 Task: Search one way flight ticket for 4 adults, 1 infant in seat and 1 infant on lap in premium economy from Little Rock: Bill And Hillary Clinton National Airport (adams Field) (was Little Rock National) to Jacksonville: Albert J. Ellis Airport on 5-3-2023. Choice of flights is Frontier. Number of bags: 2 carry on bags and 1 checked bag. Price is upto 20000. Outbound departure time preference is 16:15.
Action: Mouse moved to (348, 294)
Screenshot: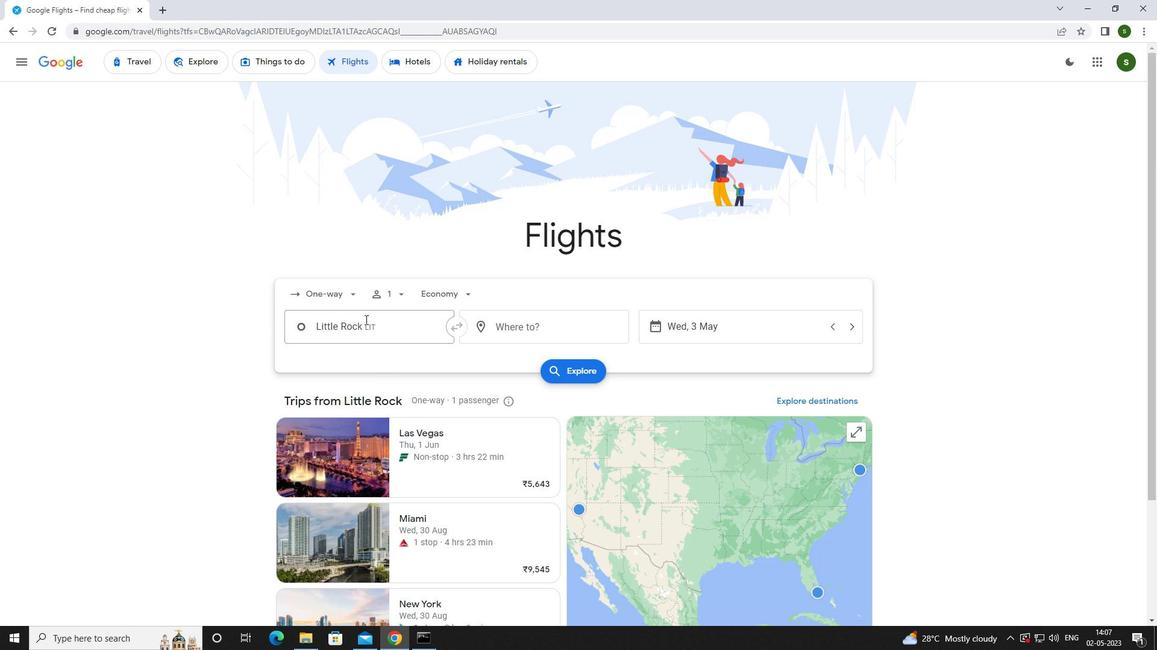 
Action: Mouse pressed left at (348, 294)
Screenshot: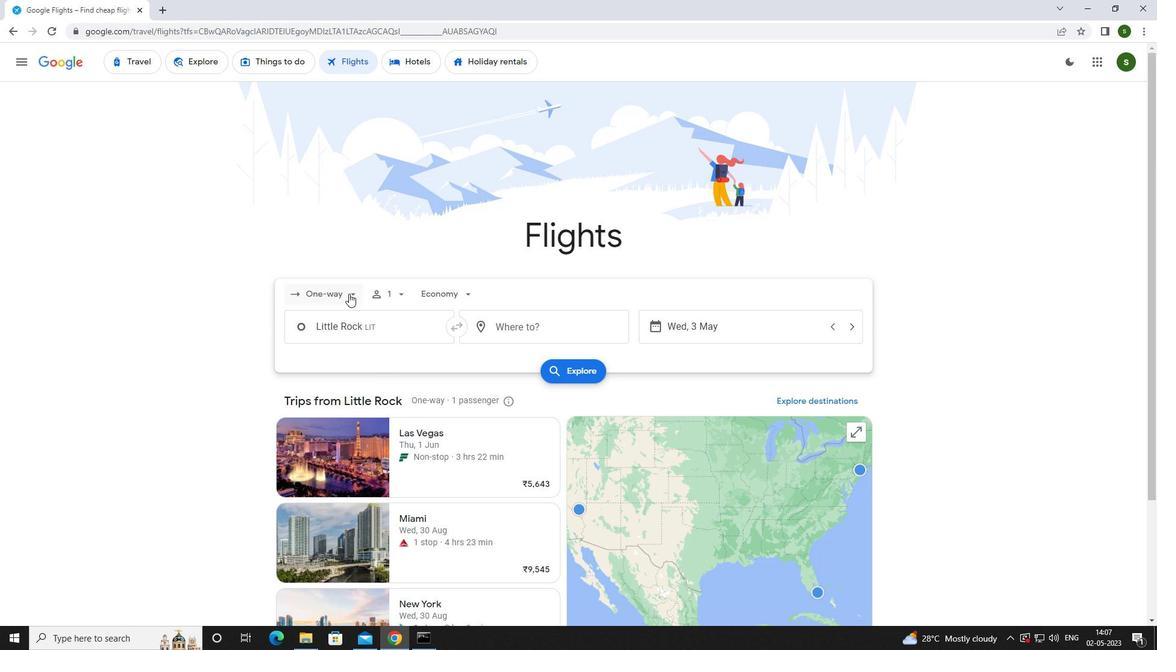 
Action: Mouse moved to (352, 351)
Screenshot: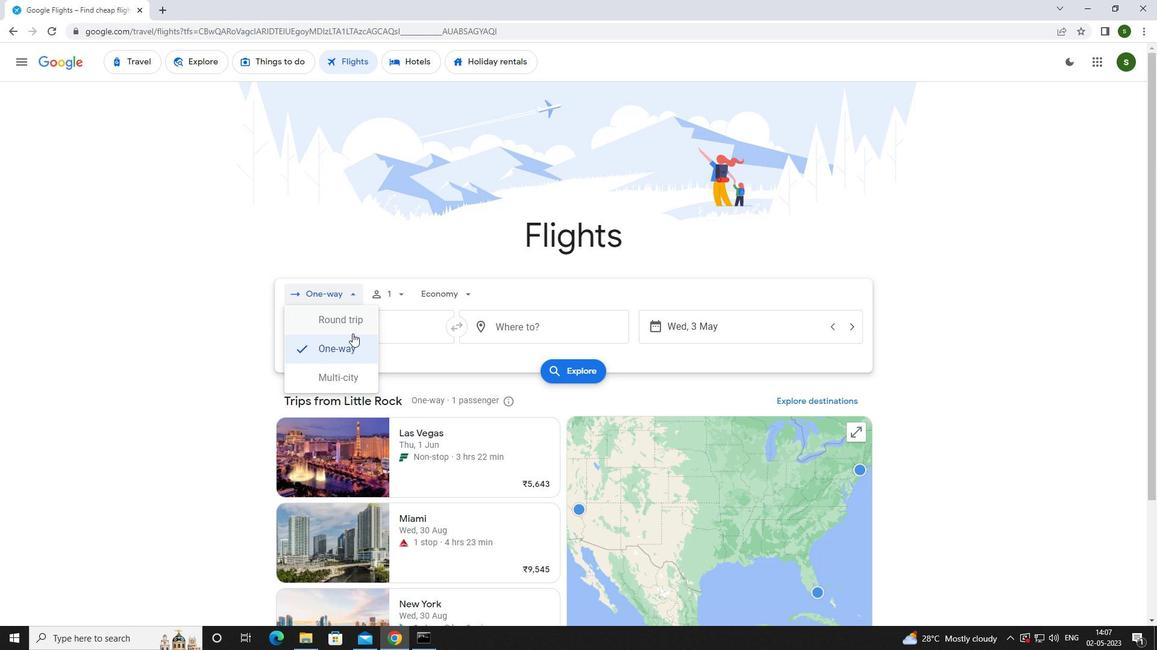 
Action: Mouse pressed left at (352, 351)
Screenshot: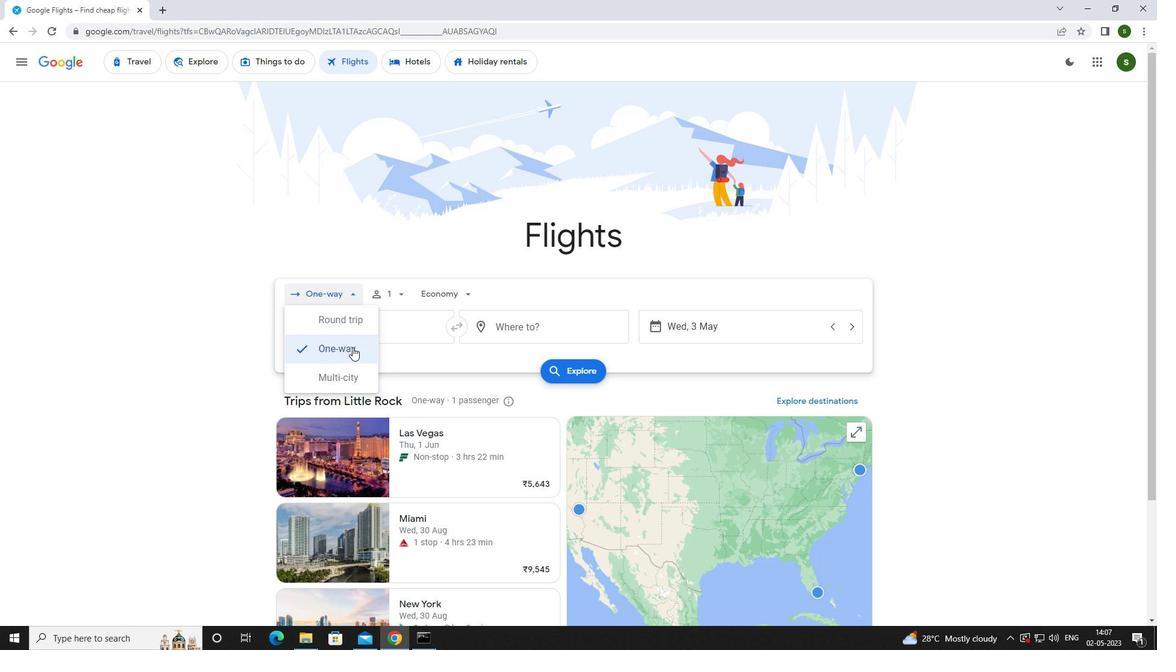 
Action: Mouse moved to (400, 293)
Screenshot: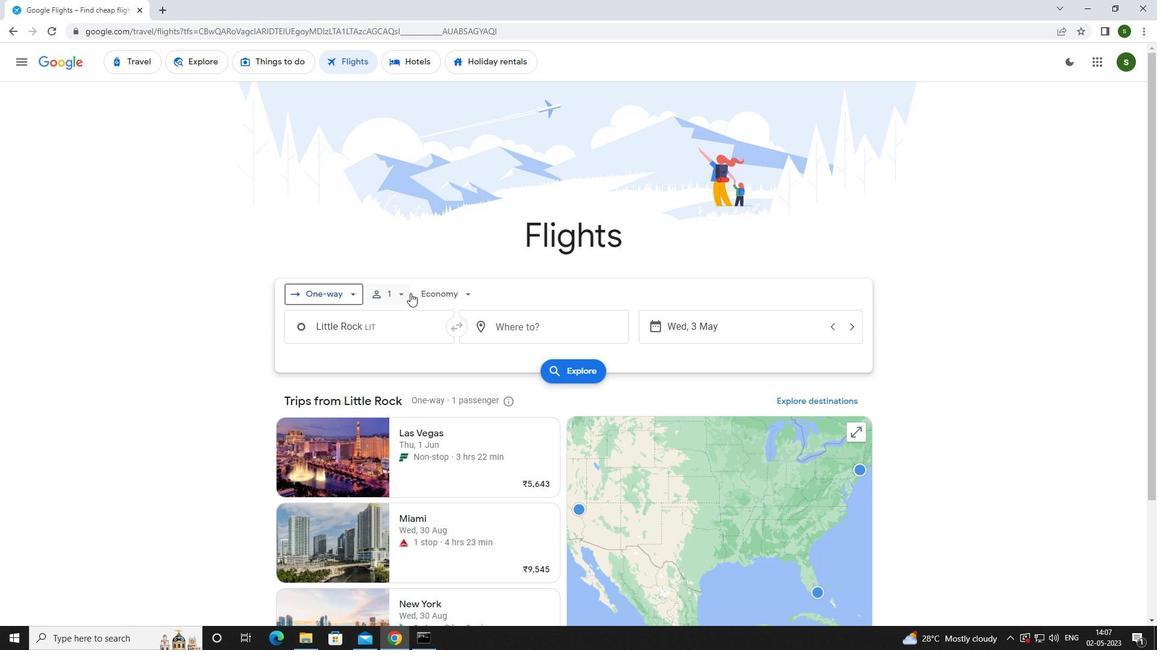 
Action: Mouse pressed left at (400, 293)
Screenshot: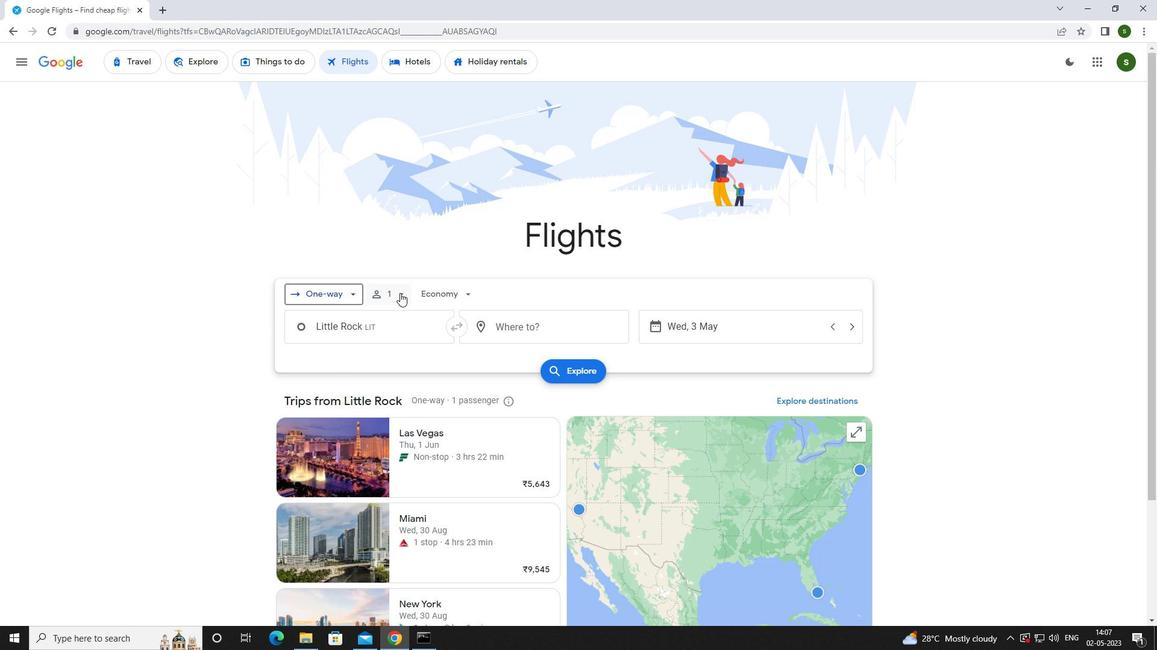 
Action: Mouse moved to (493, 327)
Screenshot: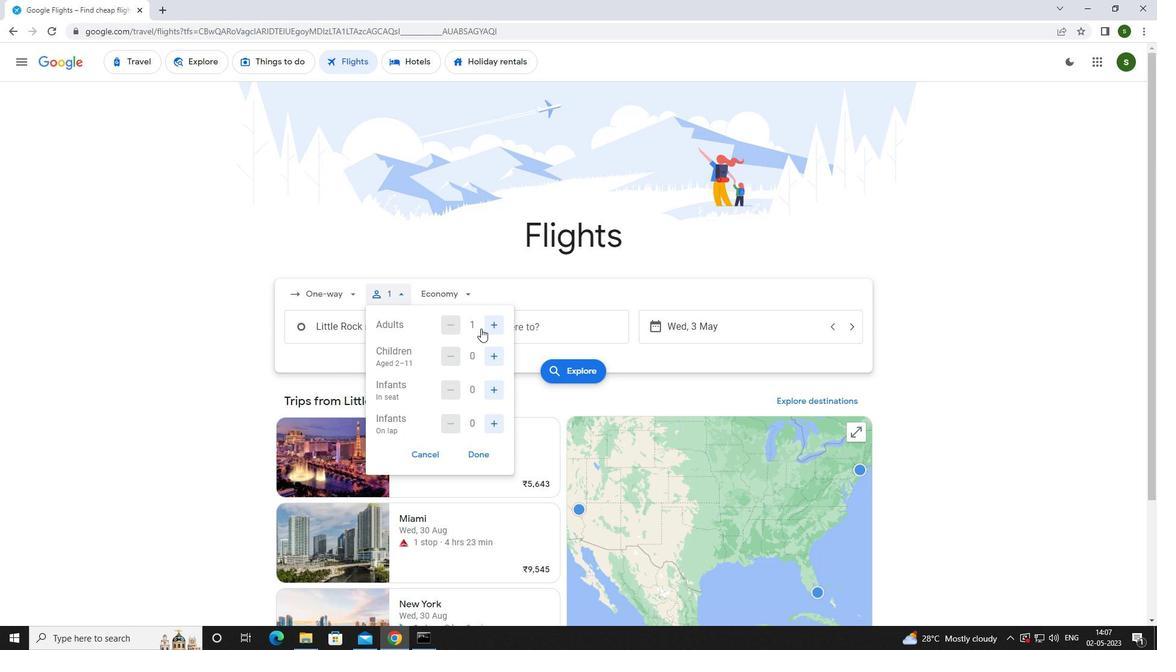 
Action: Mouse pressed left at (493, 327)
Screenshot: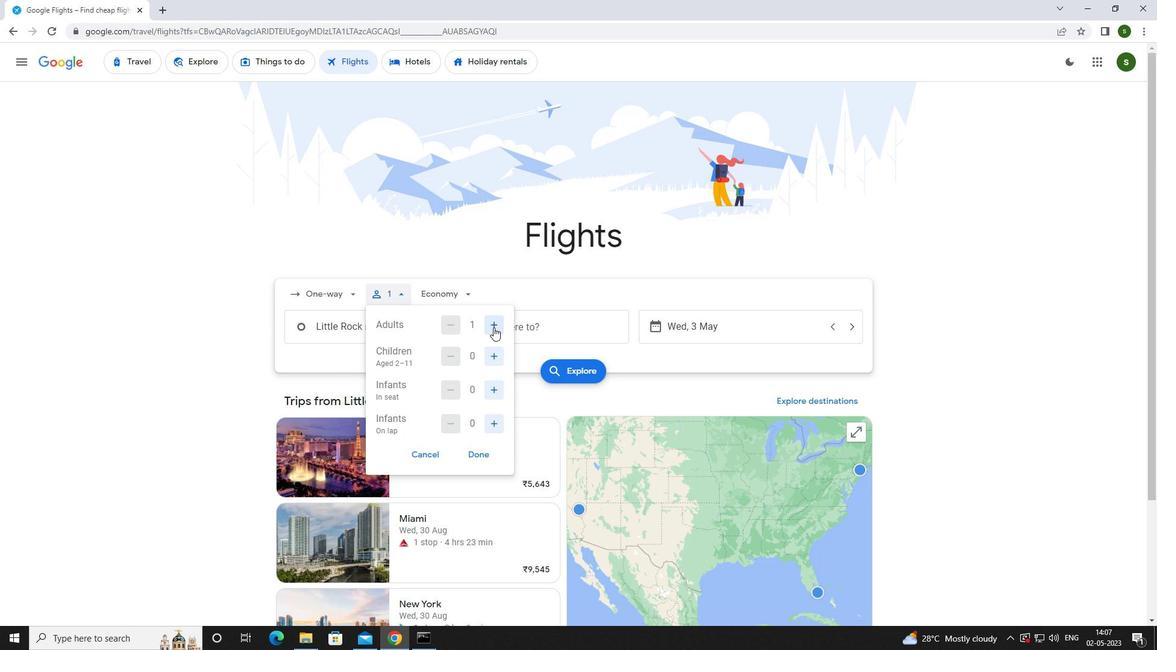 
Action: Mouse pressed left at (493, 327)
Screenshot: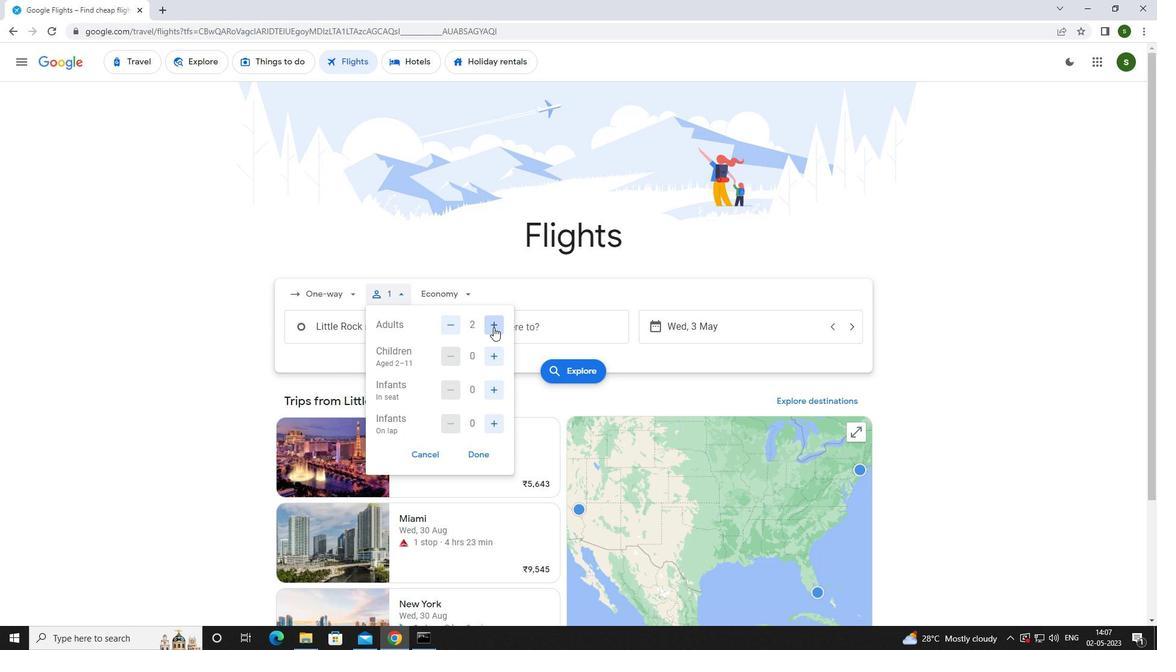 
Action: Mouse pressed left at (493, 327)
Screenshot: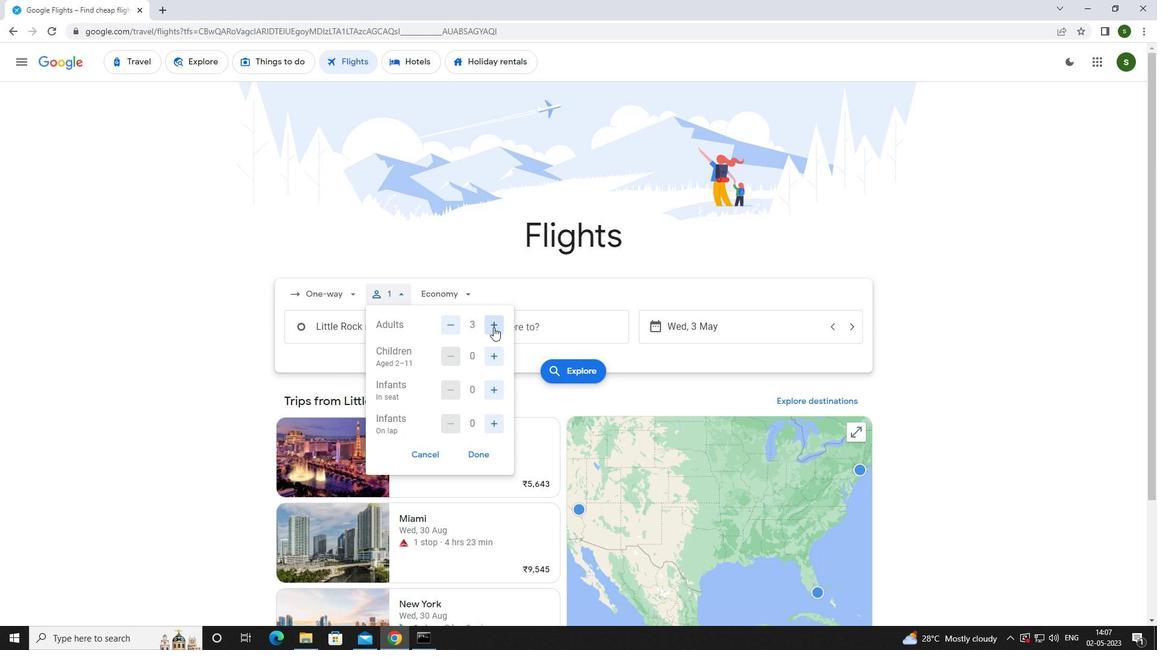 
Action: Mouse moved to (492, 390)
Screenshot: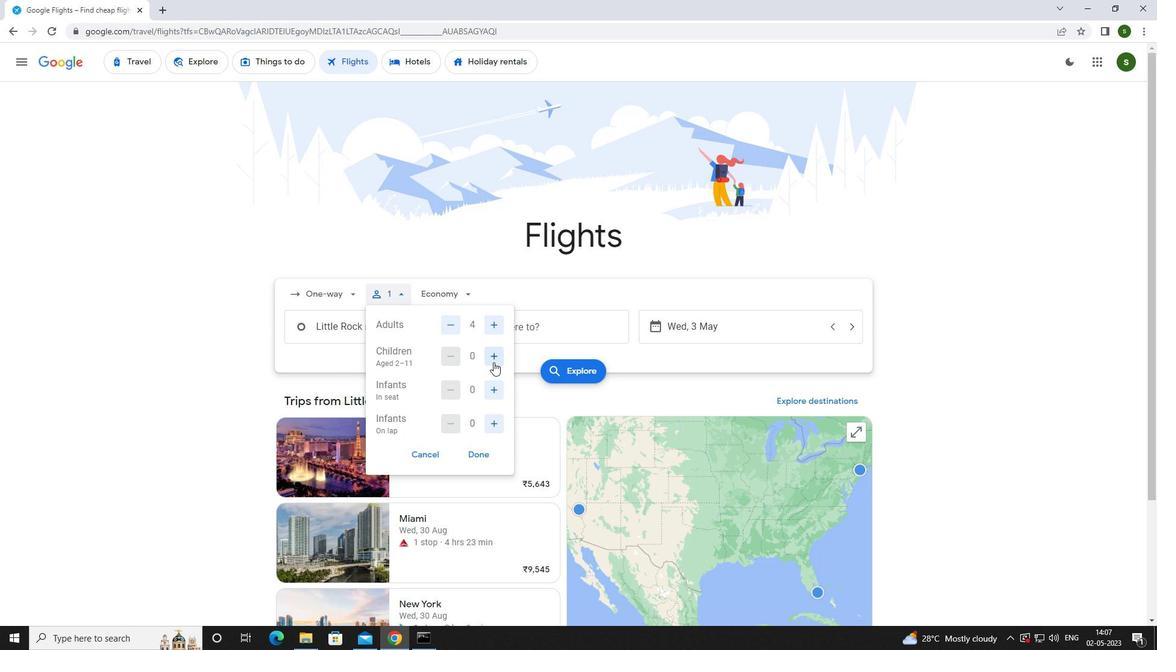 
Action: Mouse pressed left at (492, 390)
Screenshot: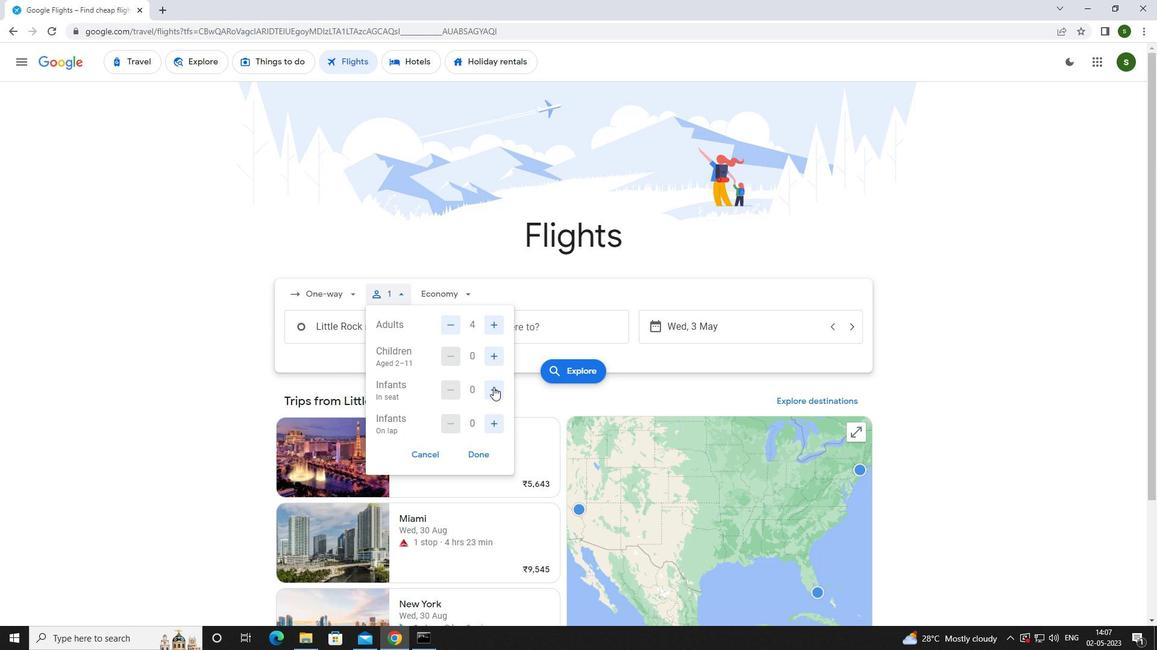 
Action: Mouse moved to (489, 425)
Screenshot: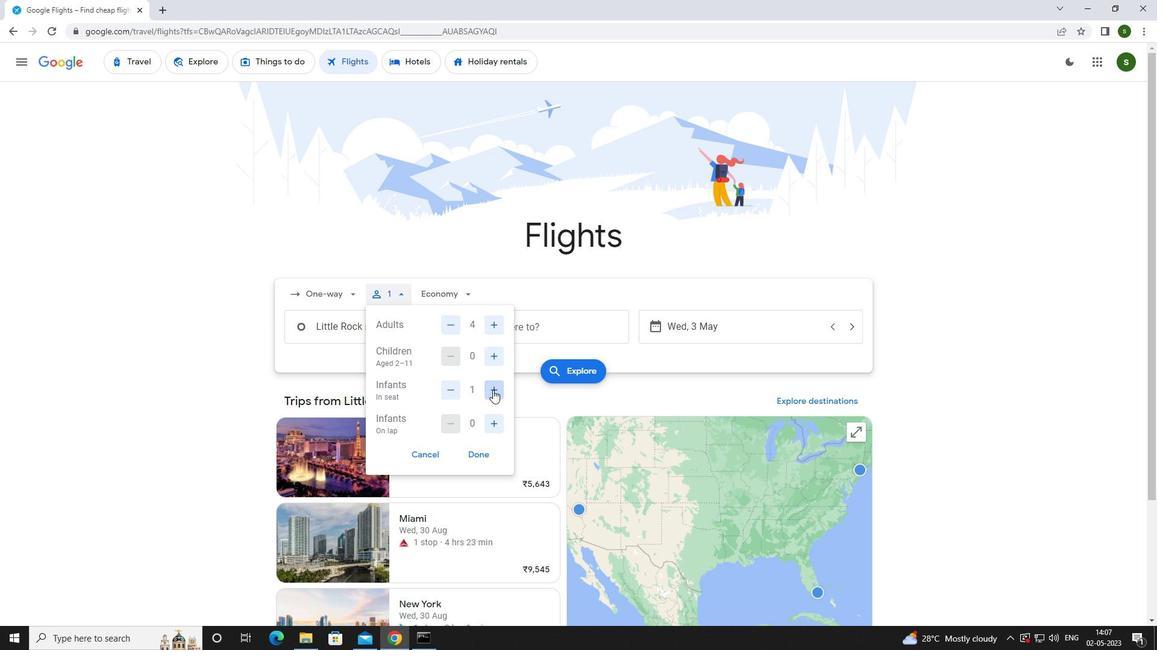 
Action: Mouse pressed left at (489, 425)
Screenshot: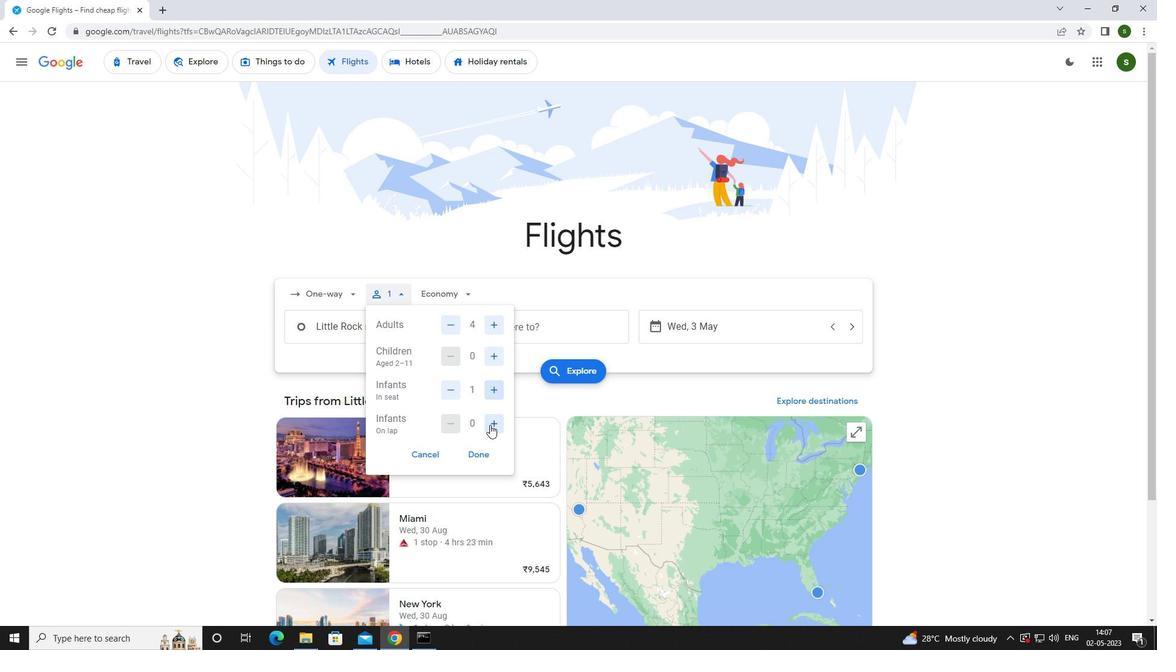 
Action: Mouse moved to (456, 295)
Screenshot: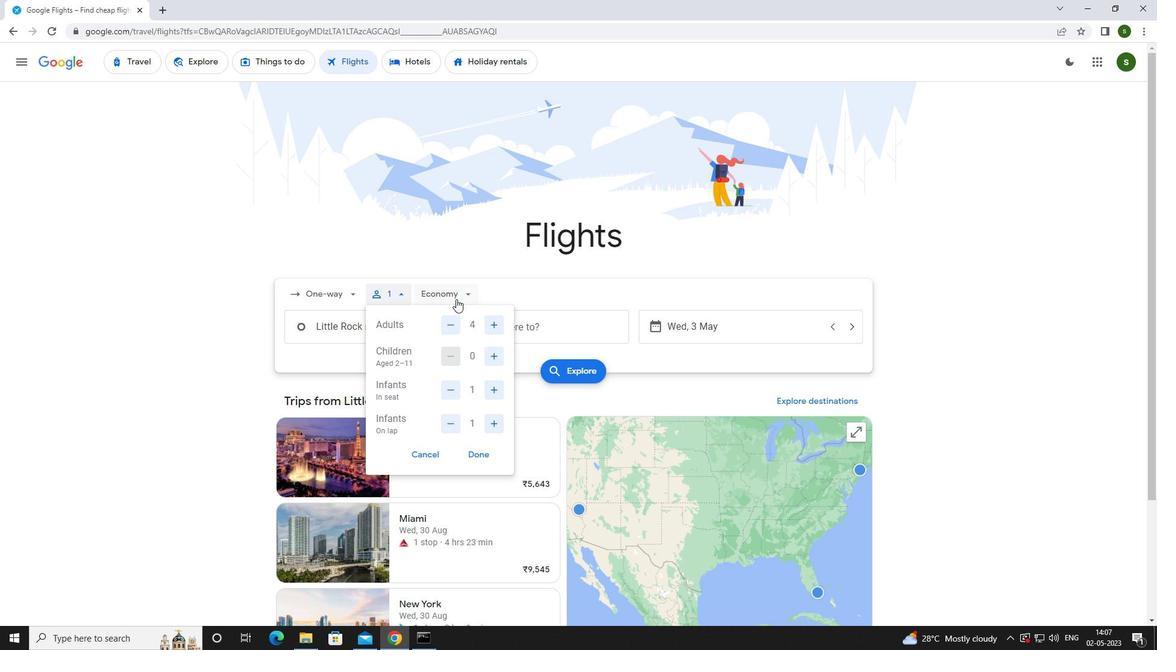 
Action: Mouse pressed left at (456, 295)
Screenshot: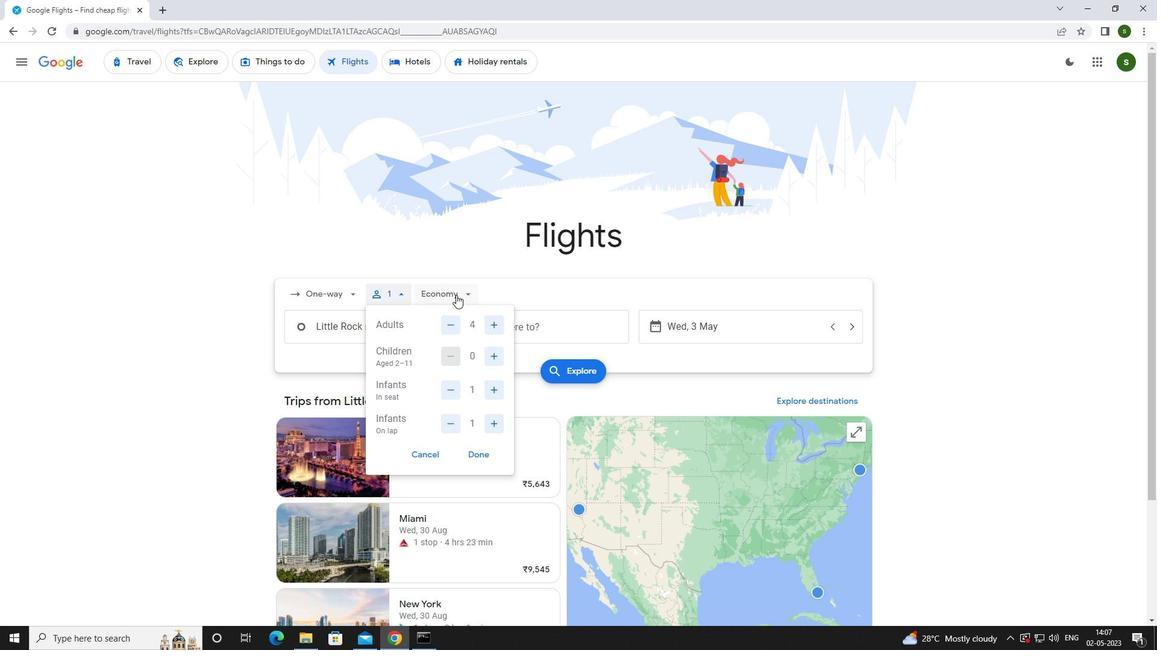 
Action: Mouse moved to (469, 342)
Screenshot: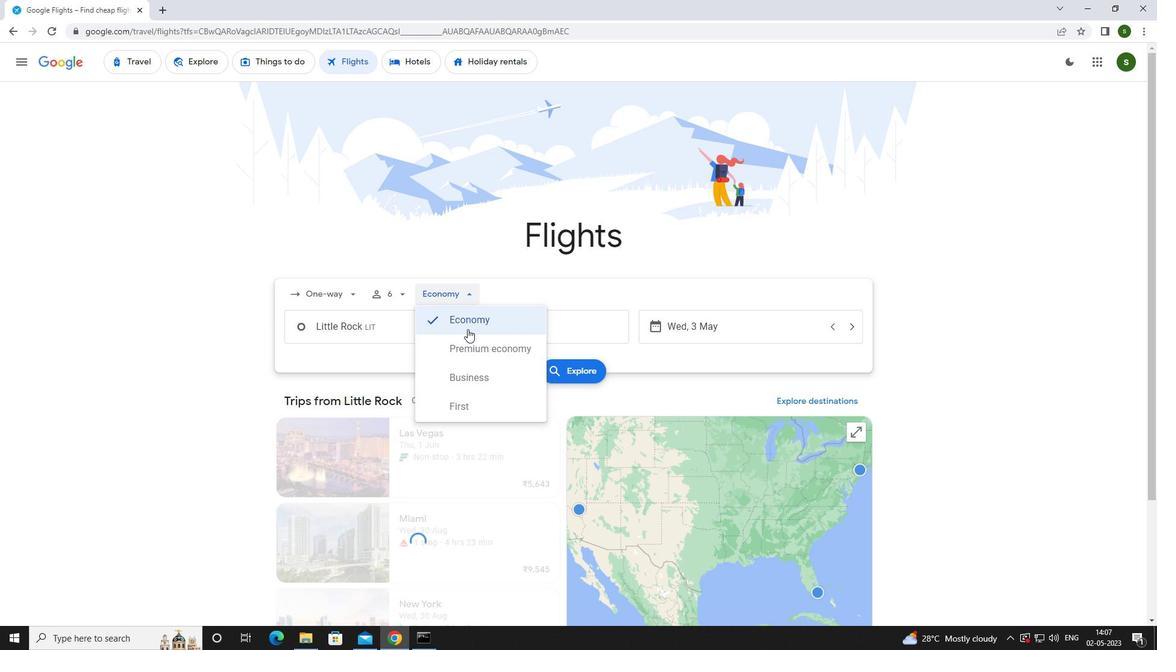 
Action: Mouse pressed left at (469, 342)
Screenshot: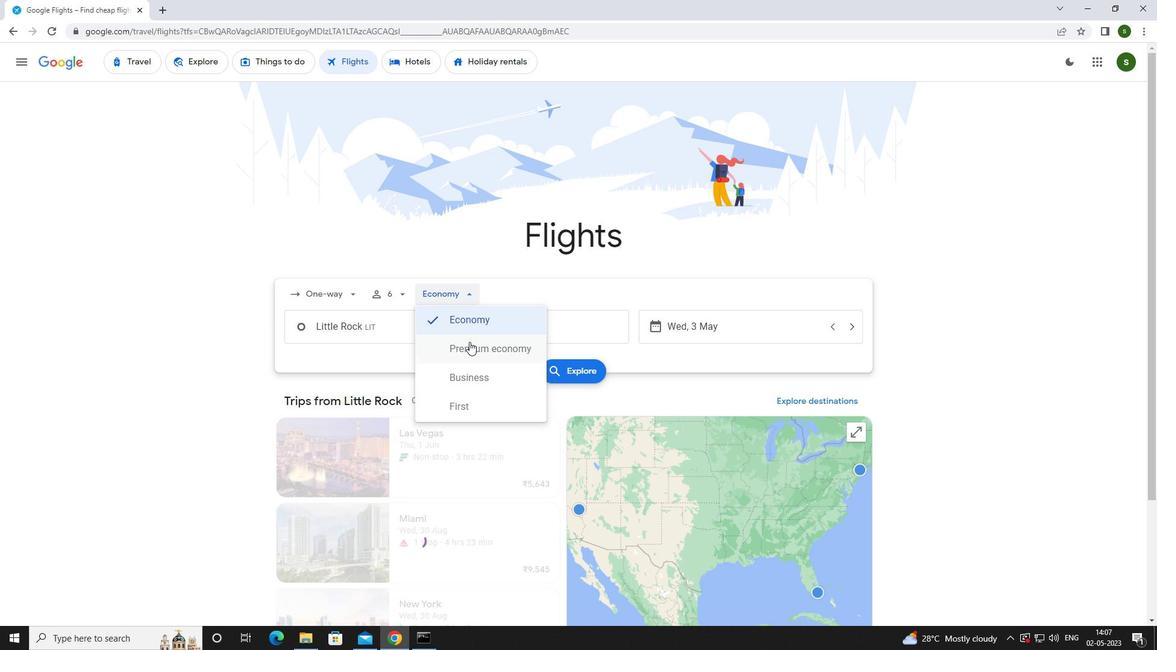 
Action: Mouse moved to (404, 327)
Screenshot: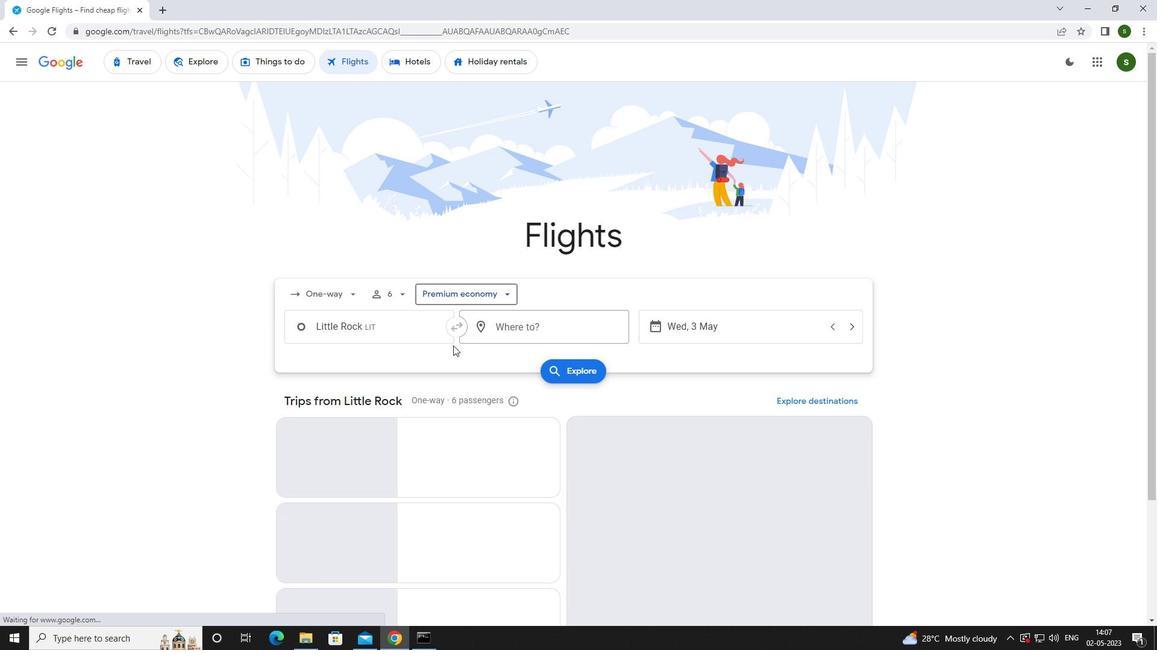 
Action: Mouse pressed left at (404, 327)
Screenshot: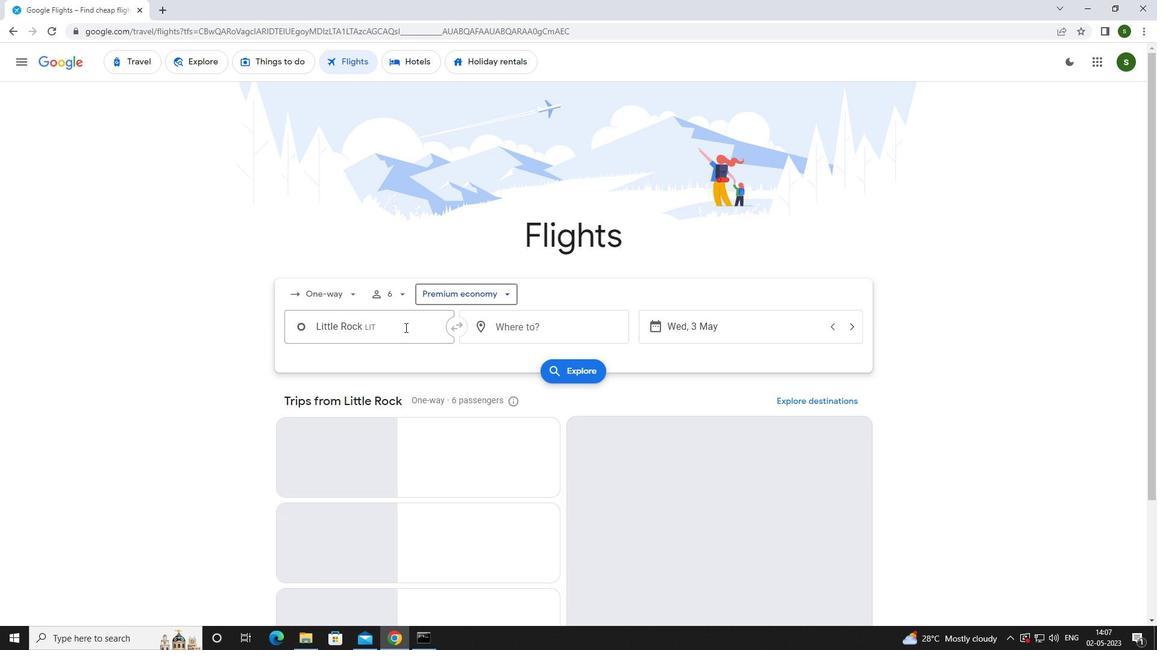 
Action: Key pressed <Key.caps_lock>l<Key.caps_lock>ittle
Screenshot: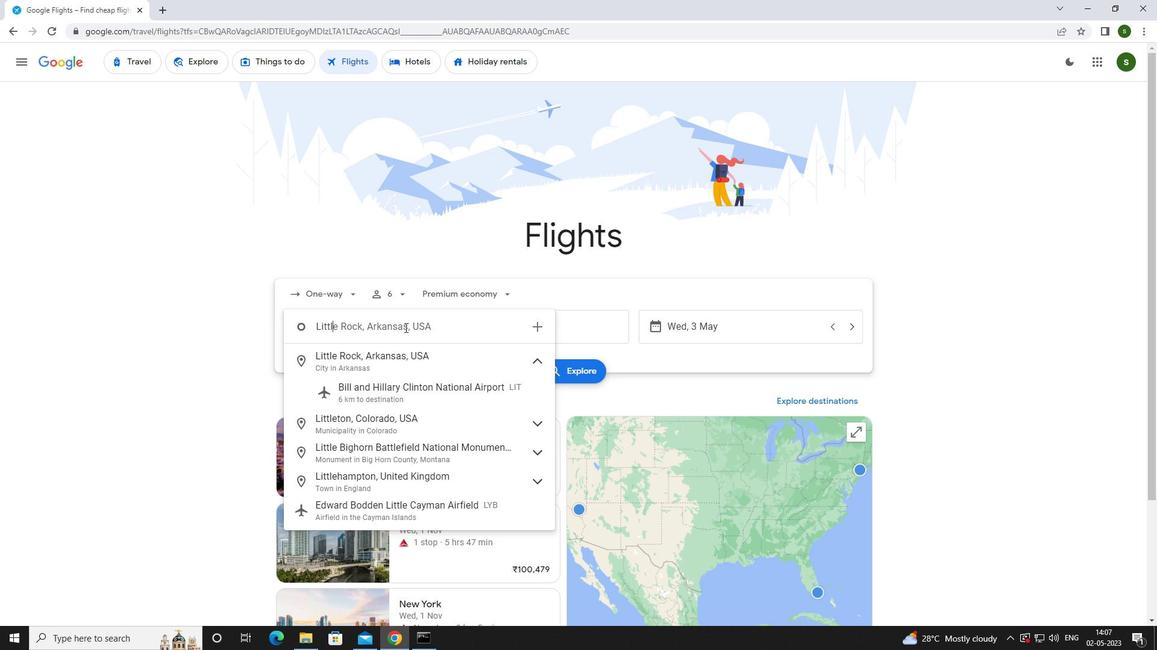
Action: Mouse moved to (424, 391)
Screenshot: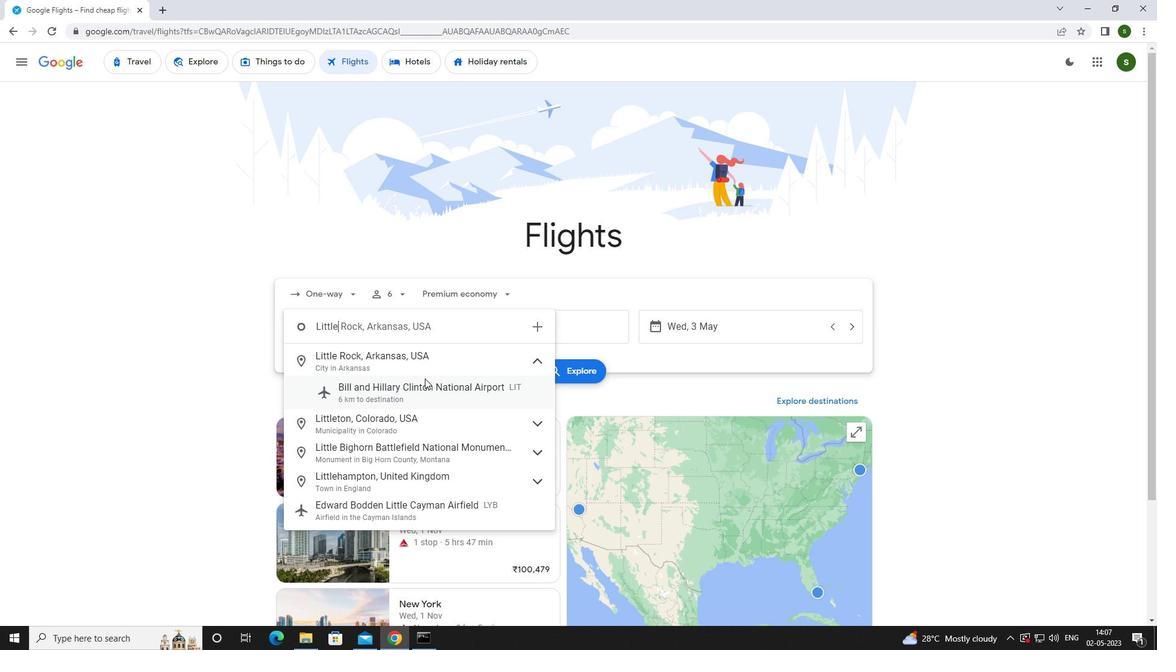 
Action: Mouse pressed left at (424, 391)
Screenshot: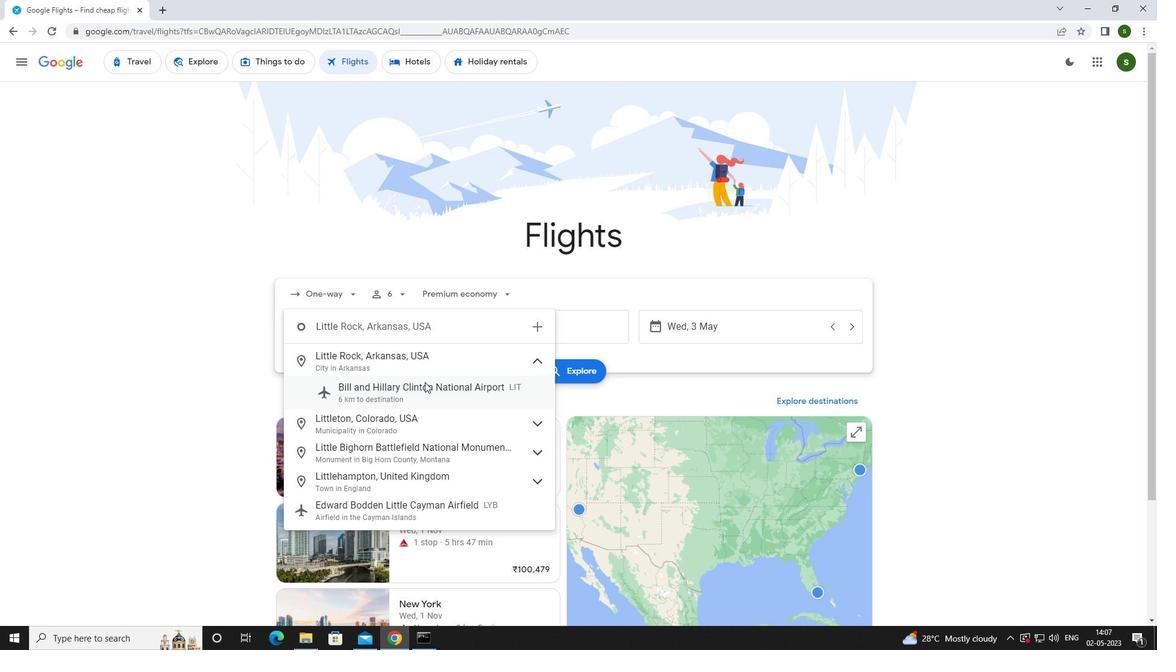 
Action: Mouse moved to (524, 329)
Screenshot: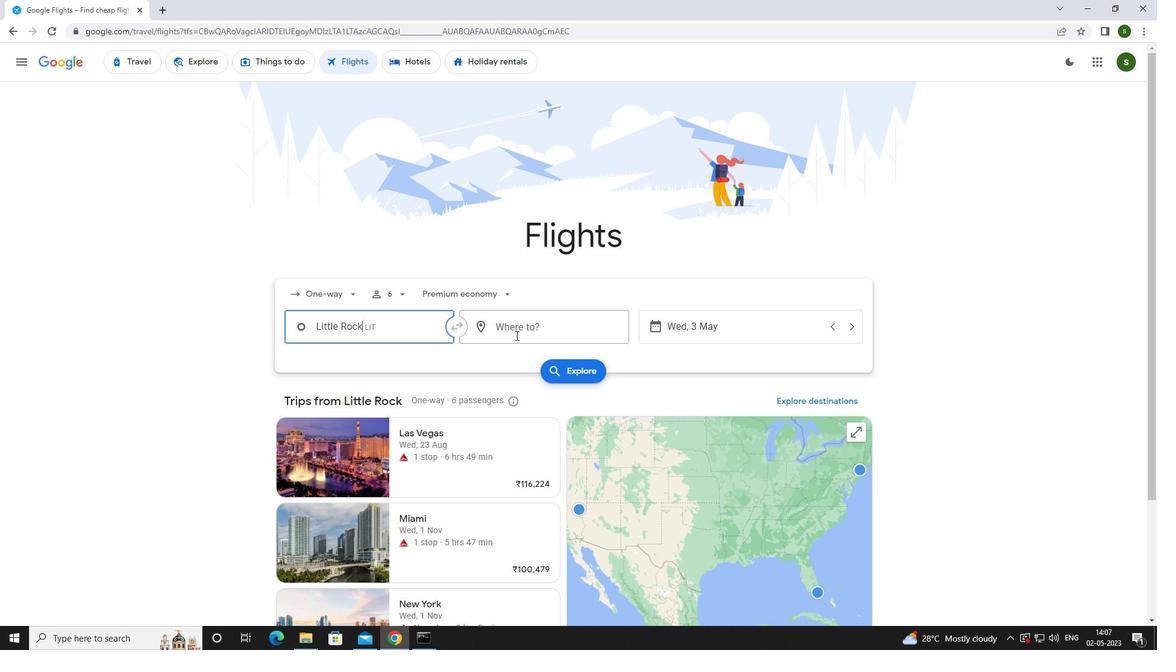 
Action: Mouse pressed left at (524, 329)
Screenshot: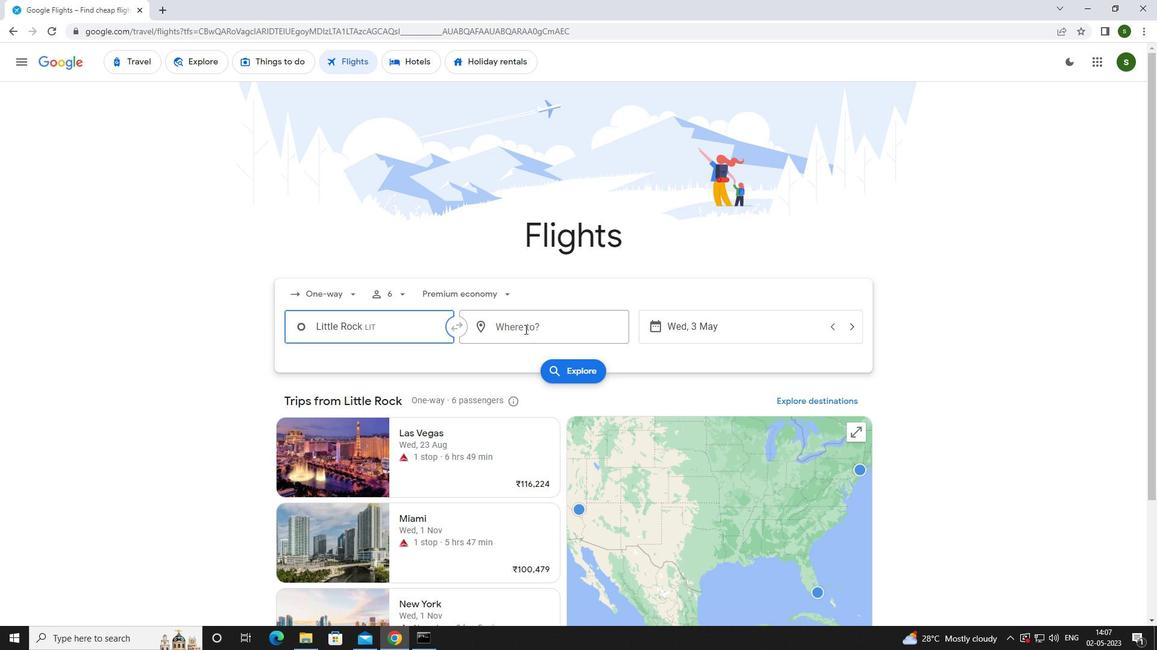 
Action: Mouse moved to (512, 331)
Screenshot: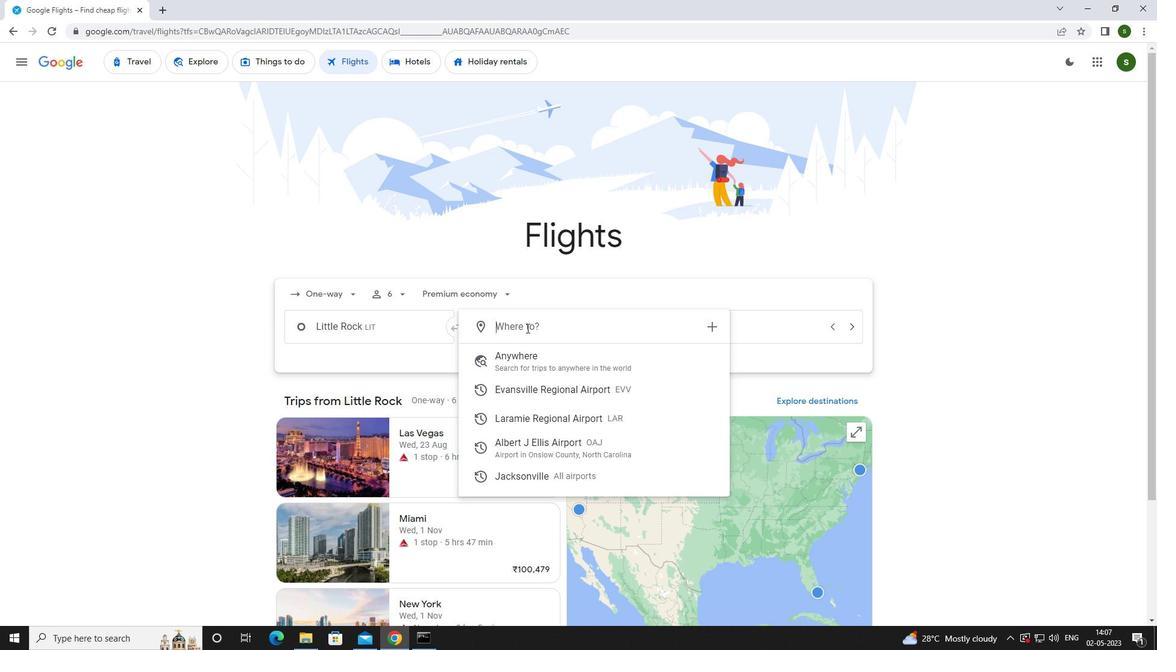 
Action: Key pressed <Key.caps_lock>a<Key.caps_lock>lbert<Key.space>
Screenshot: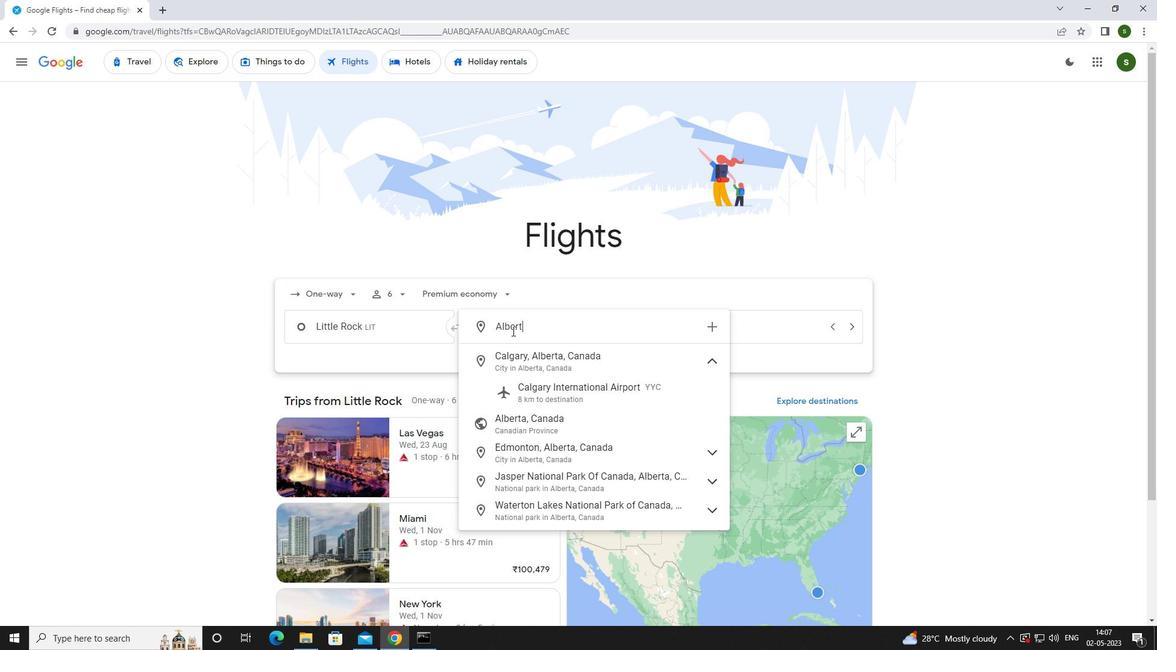
Action: Mouse moved to (516, 351)
Screenshot: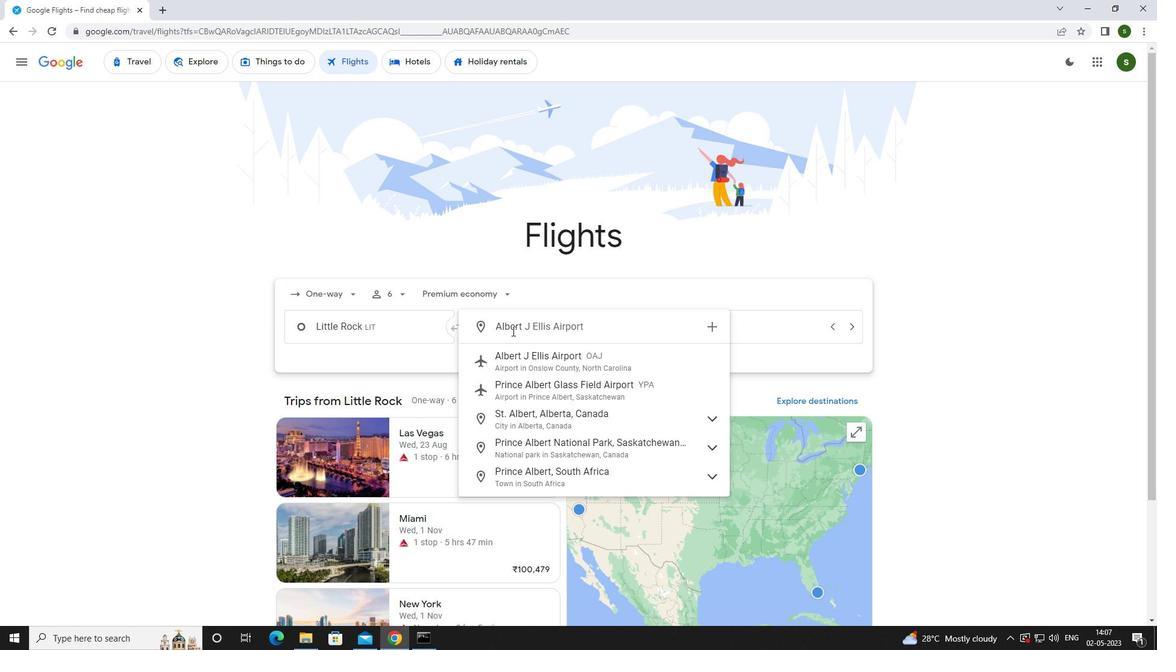 
Action: Mouse pressed left at (516, 351)
Screenshot: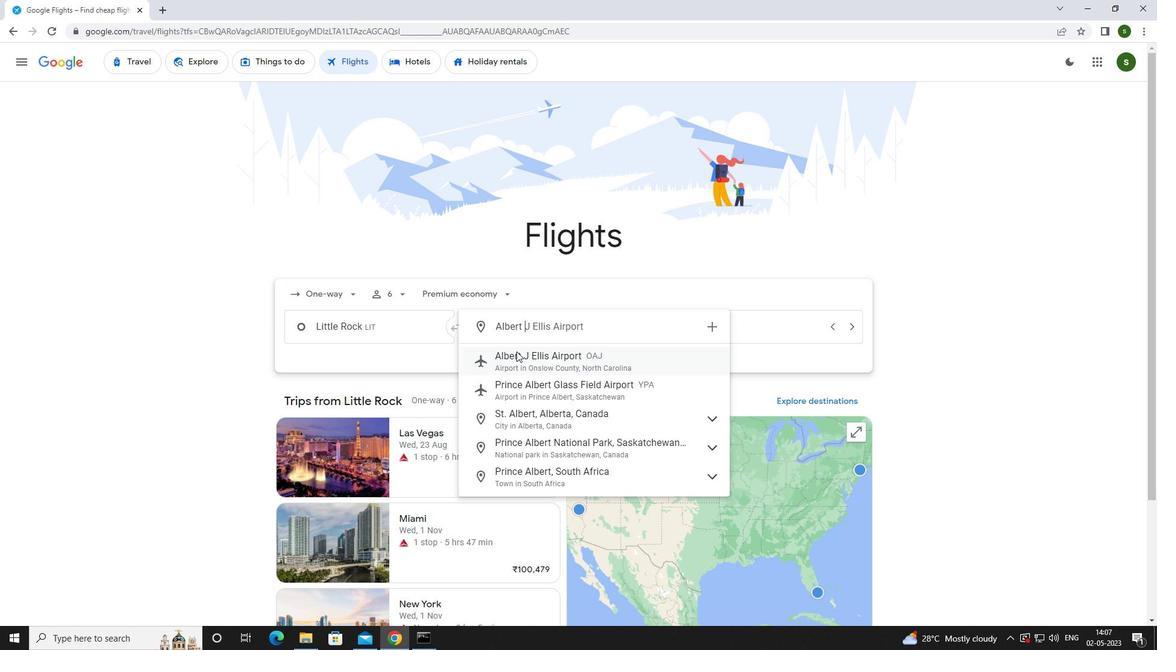 
Action: Mouse moved to (738, 333)
Screenshot: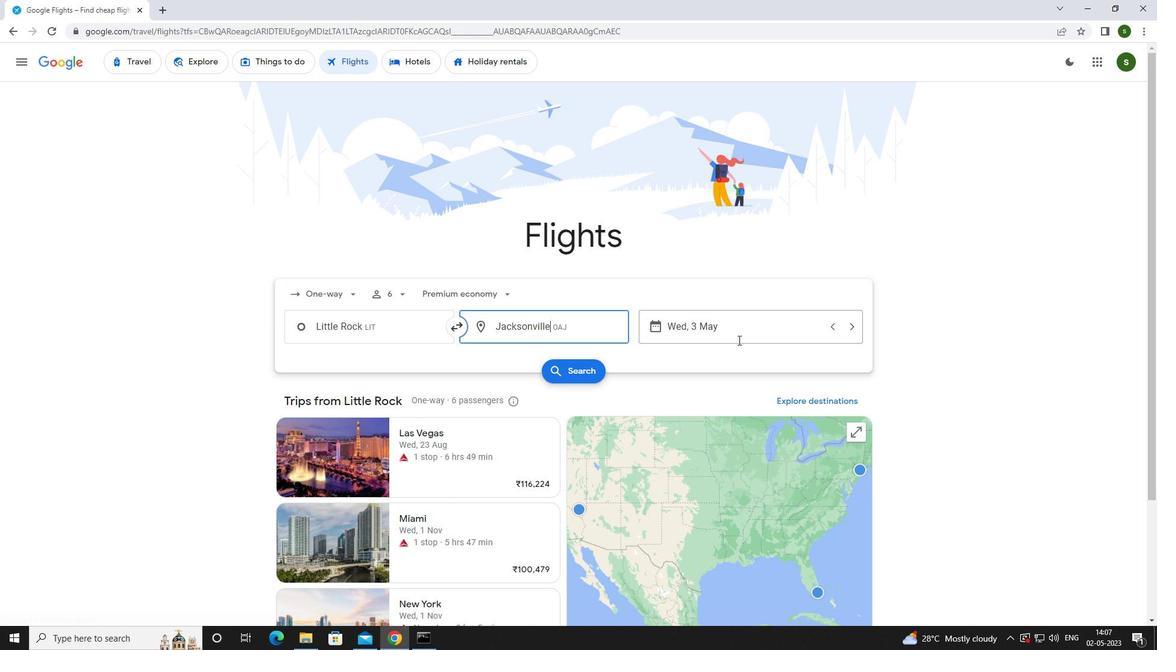 
Action: Mouse pressed left at (738, 333)
Screenshot: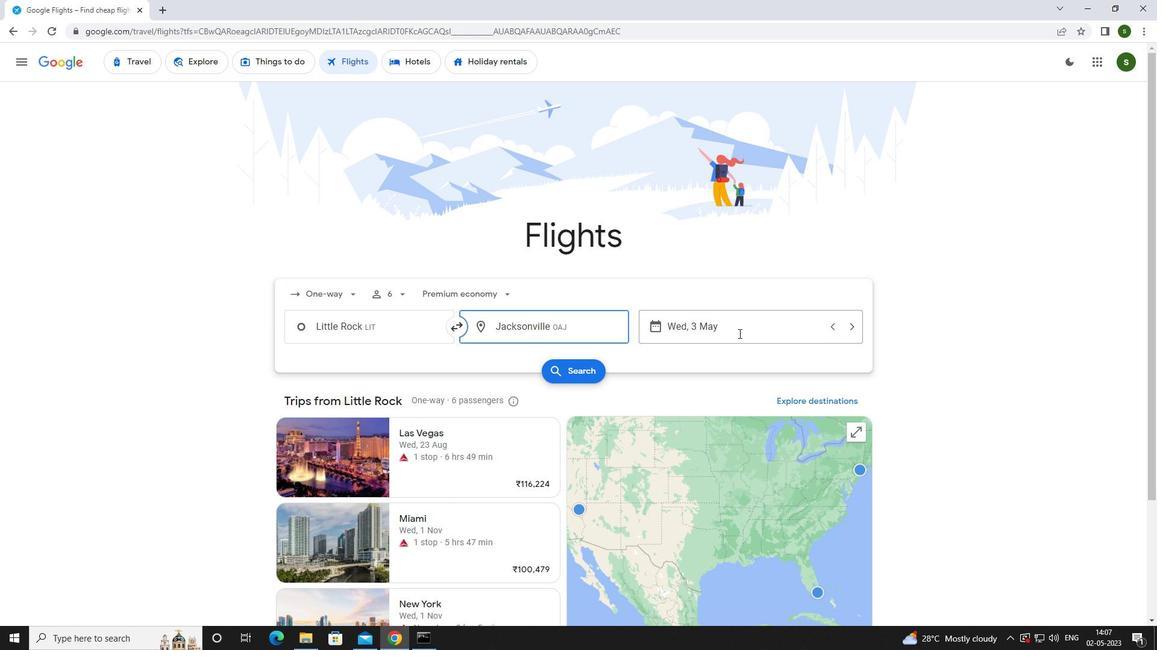 
Action: Mouse moved to (514, 406)
Screenshot: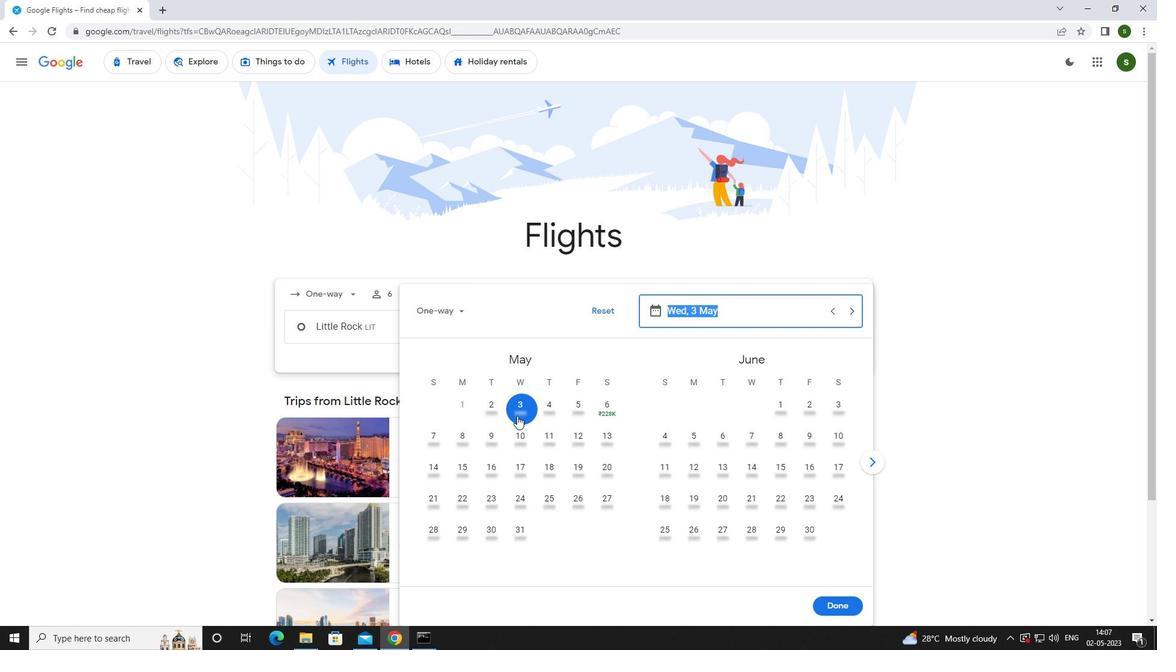 
Action: Mouse pressed left at (514, 406)
Screenshot: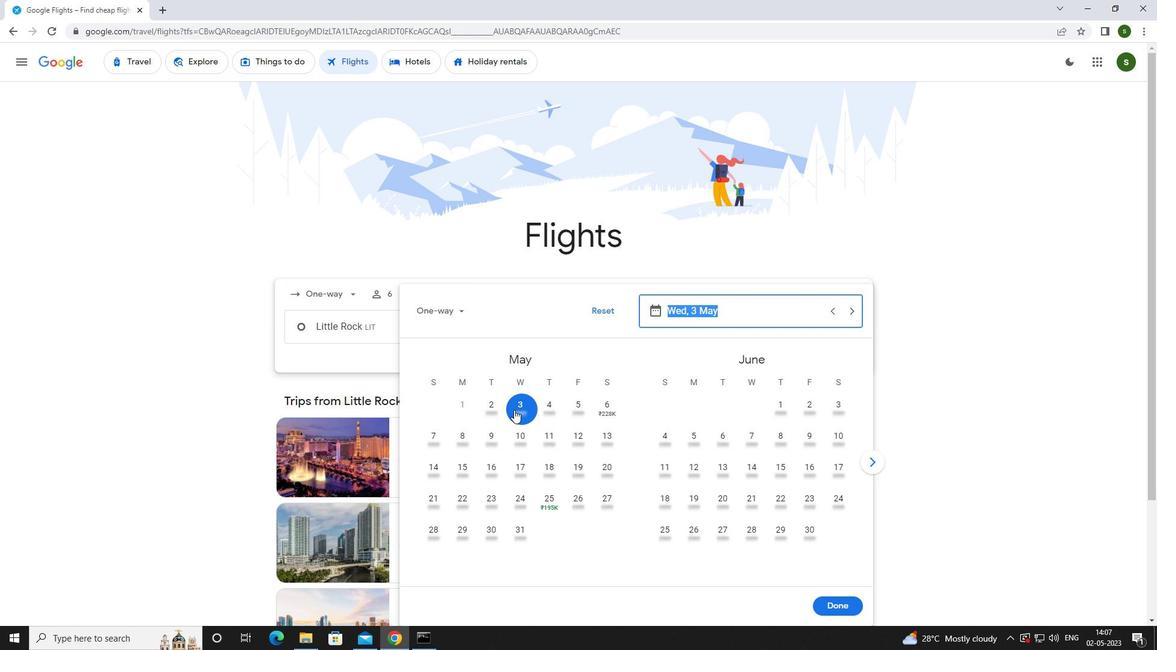 
Action: Mouse moved to (837, 605)
Screenshot: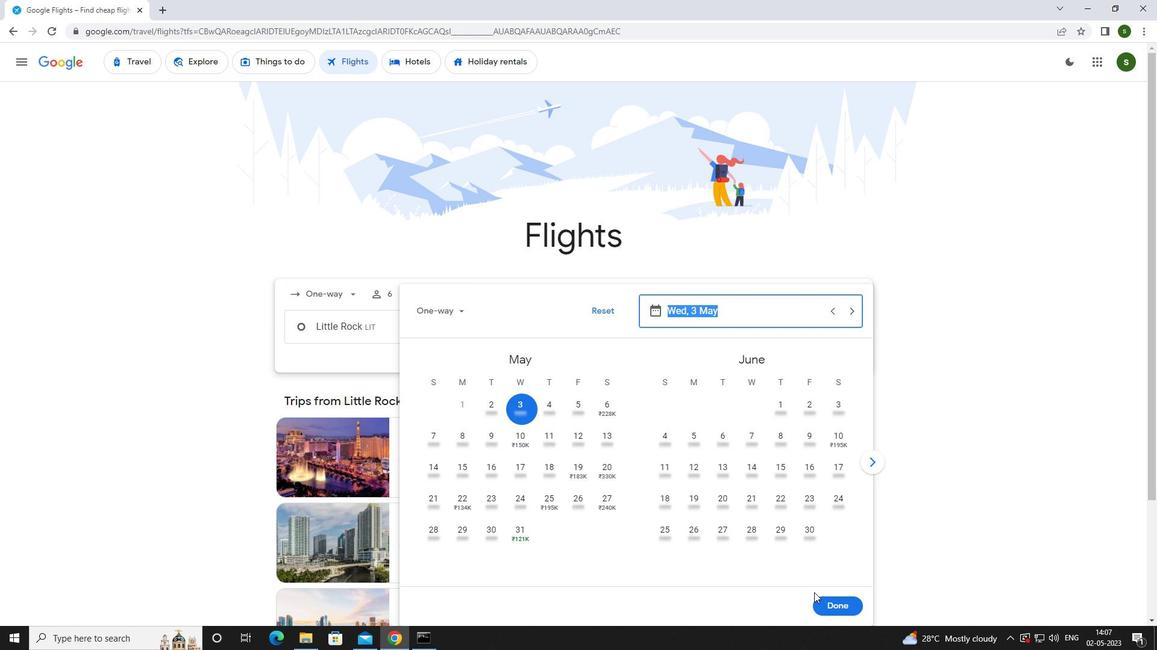 
Action: Mouse pressed left at (837, 605)
Screenshot: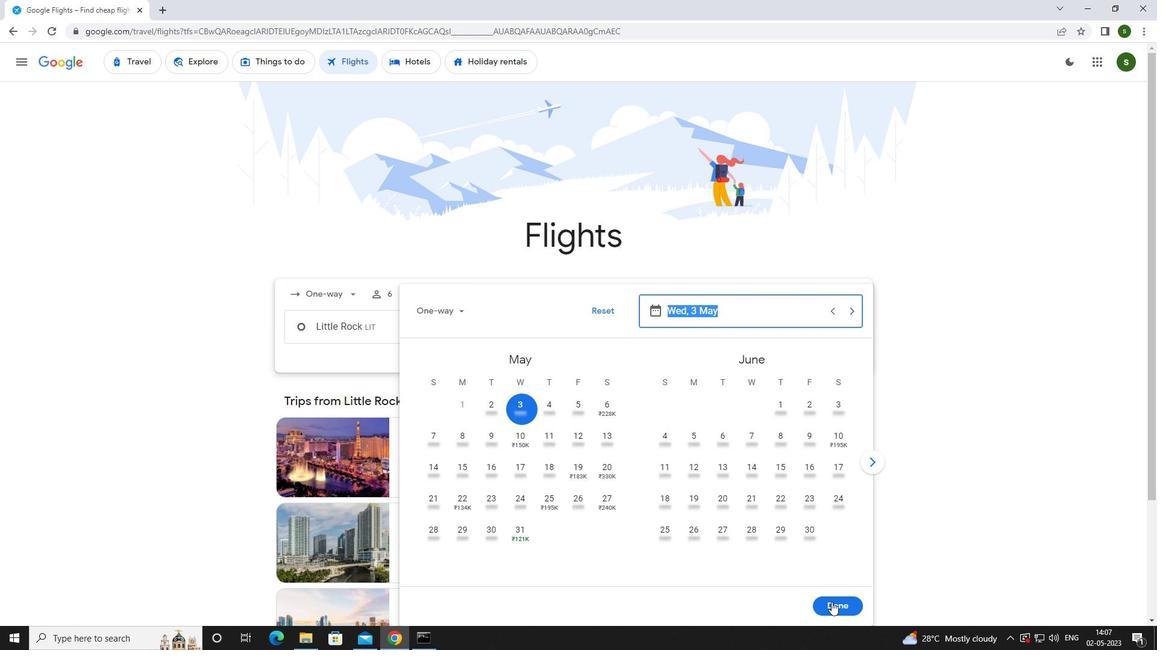 
Action: Mouse moved to (562, 370)
Screenshot: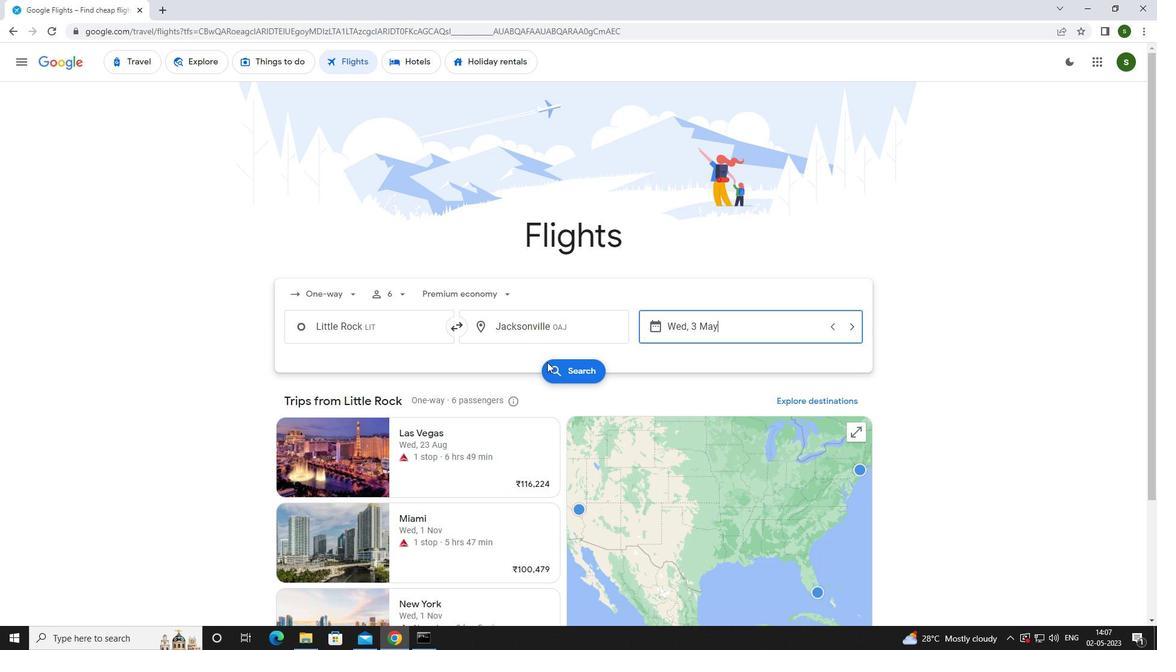 
Action: Mouse pressed left at (562, 370)
Screenshot: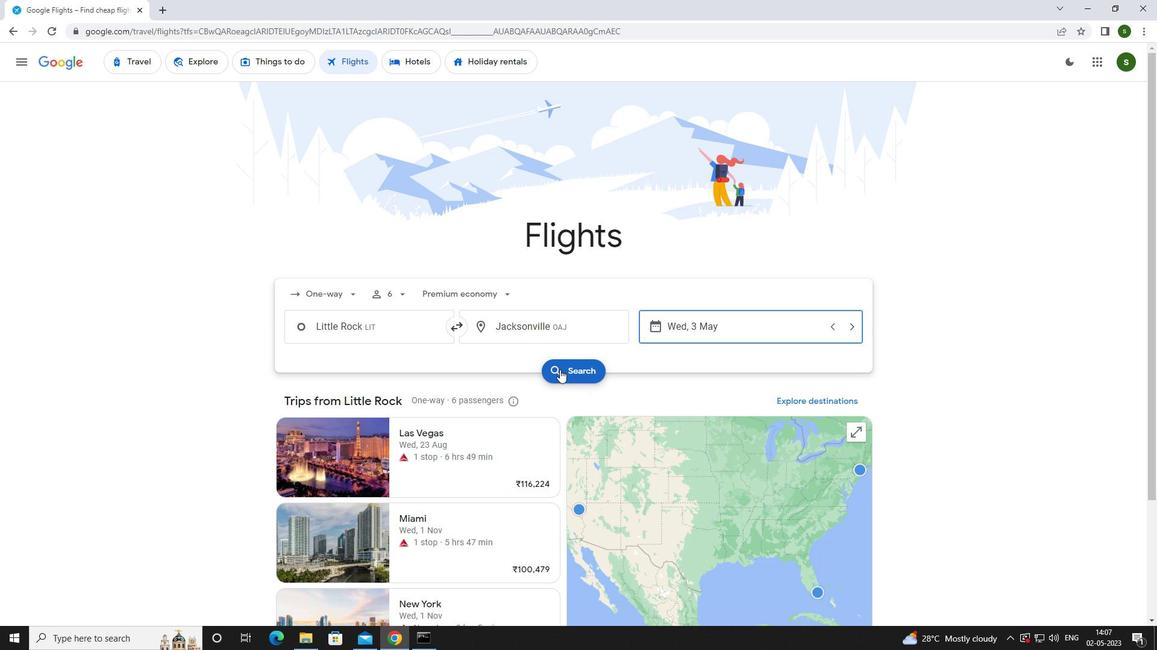 
Action: Mouse moved to (319, 172)
Screenshot: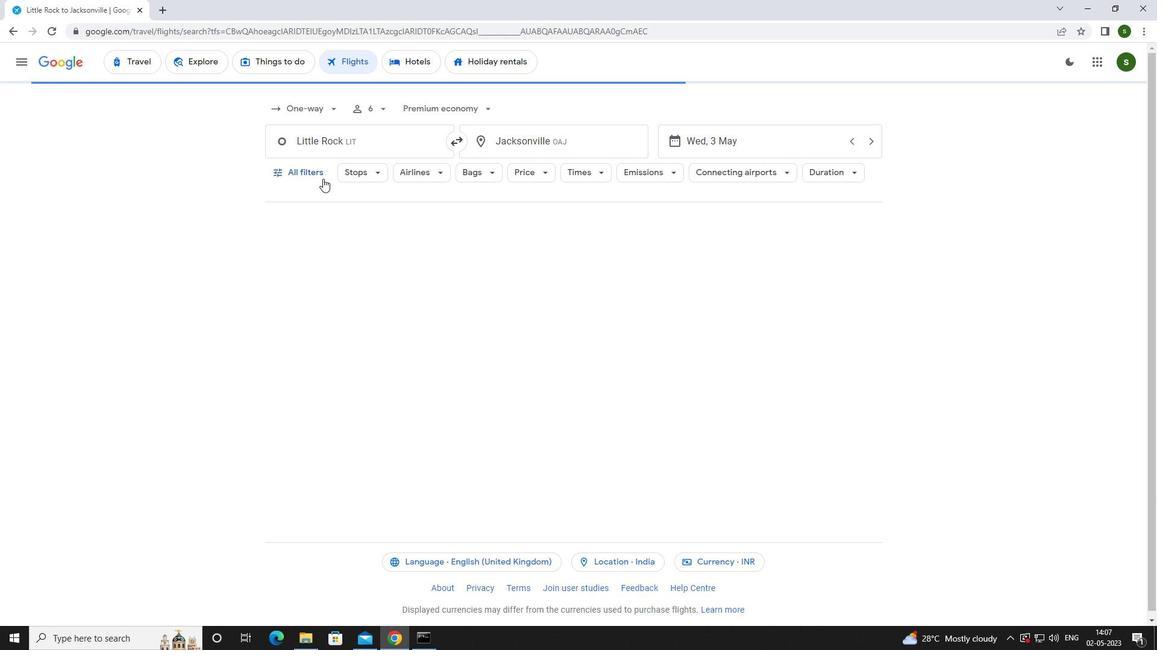 
Action: Mouse pressed left at (319, 172)
Screenshot: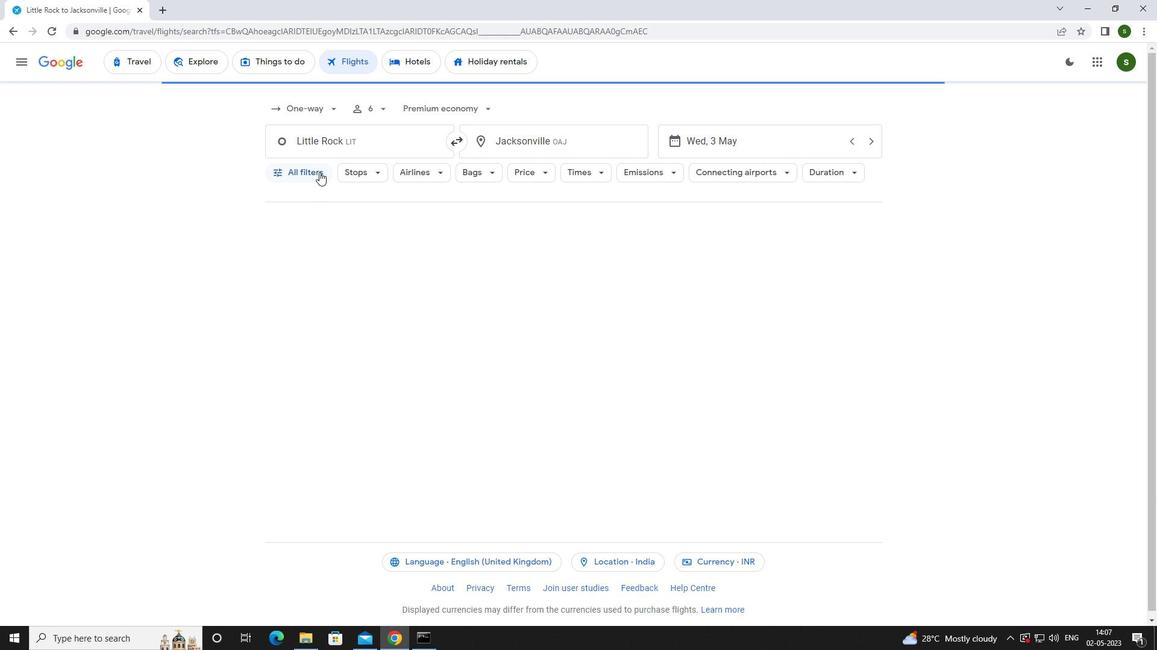 
Action: Mouse moved to (449, 426)
Screenshot: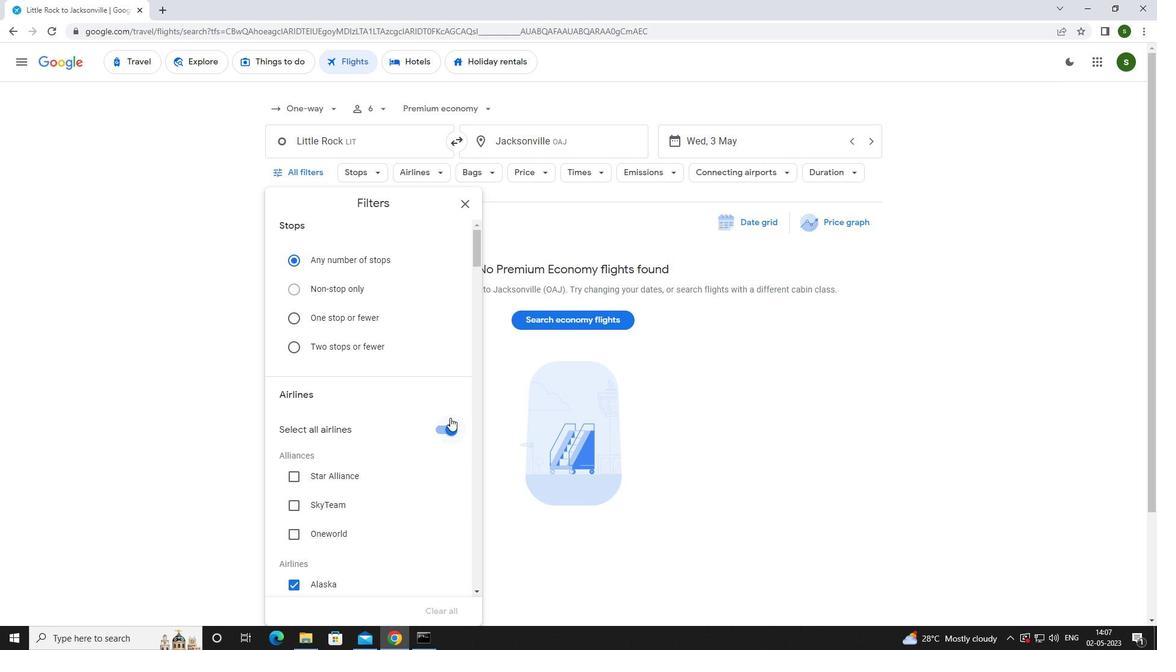 
Action: Mouse pressed left at (449, 426)
Screenshot: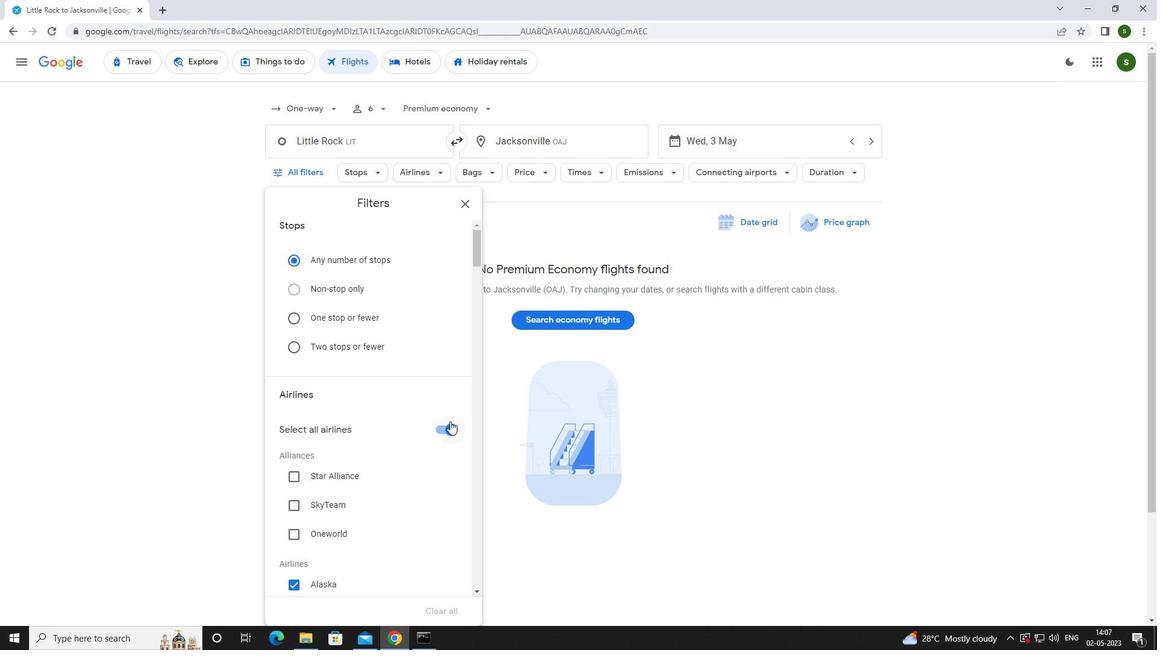 
Action: Mouse moved to (421, 368)
Screenshot: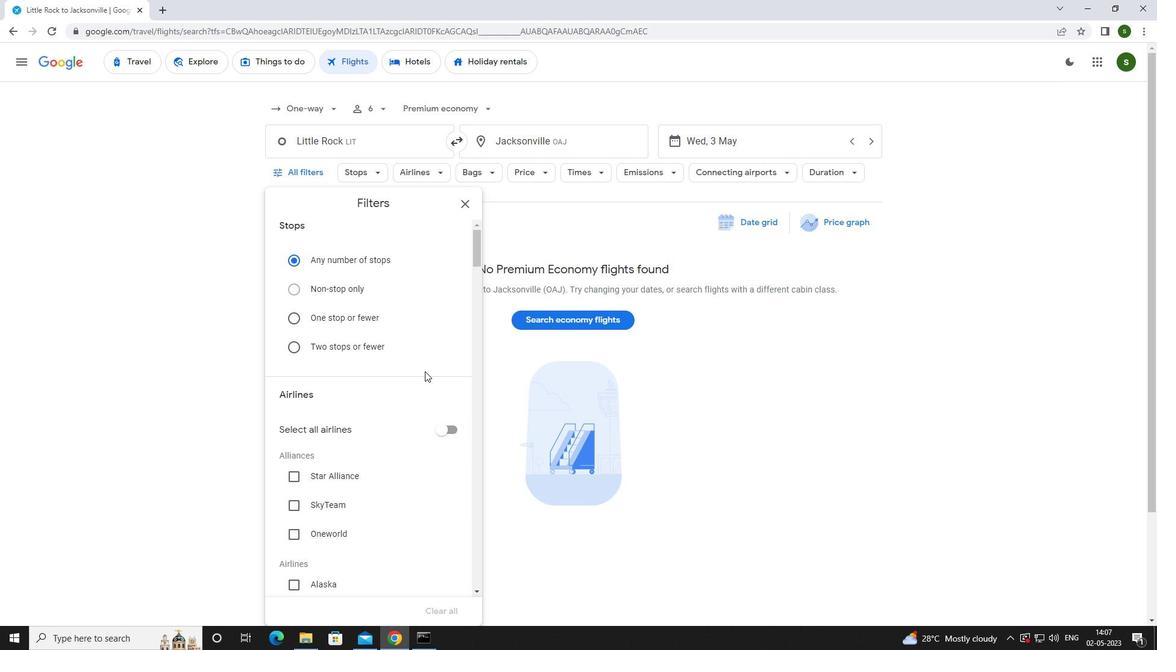 
Action: Mouse scrolled (421, 367) with delta (0, 0)
Screenshot: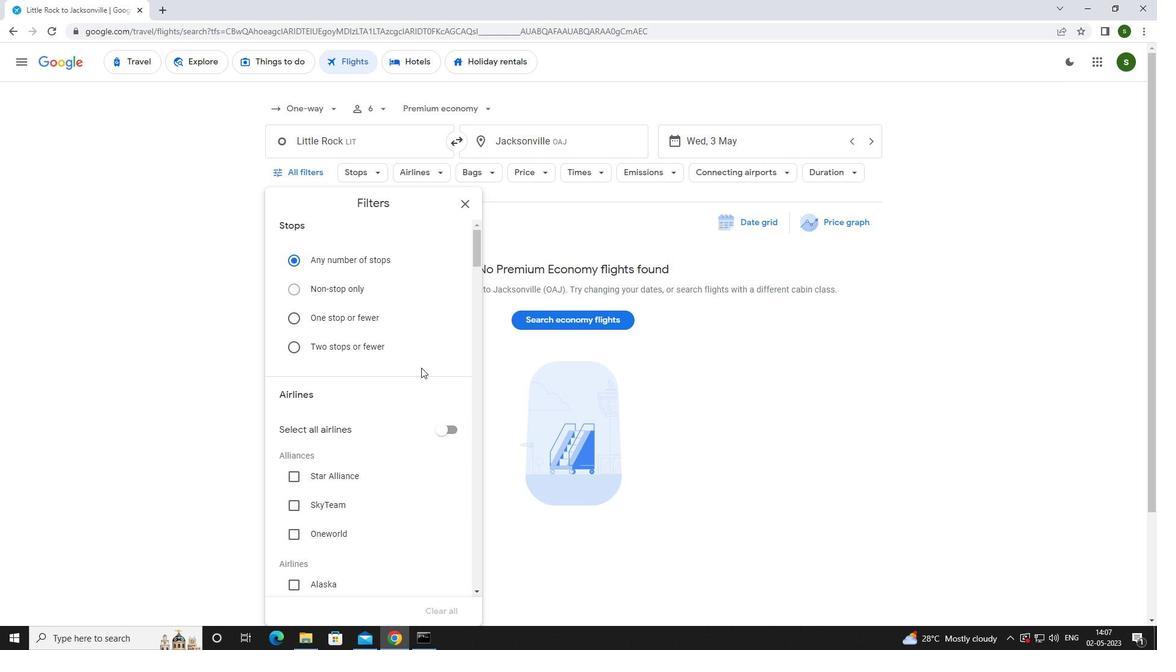 
Action: Mouse scrolled (421, 367) with delta (0, 0)
Screenshot: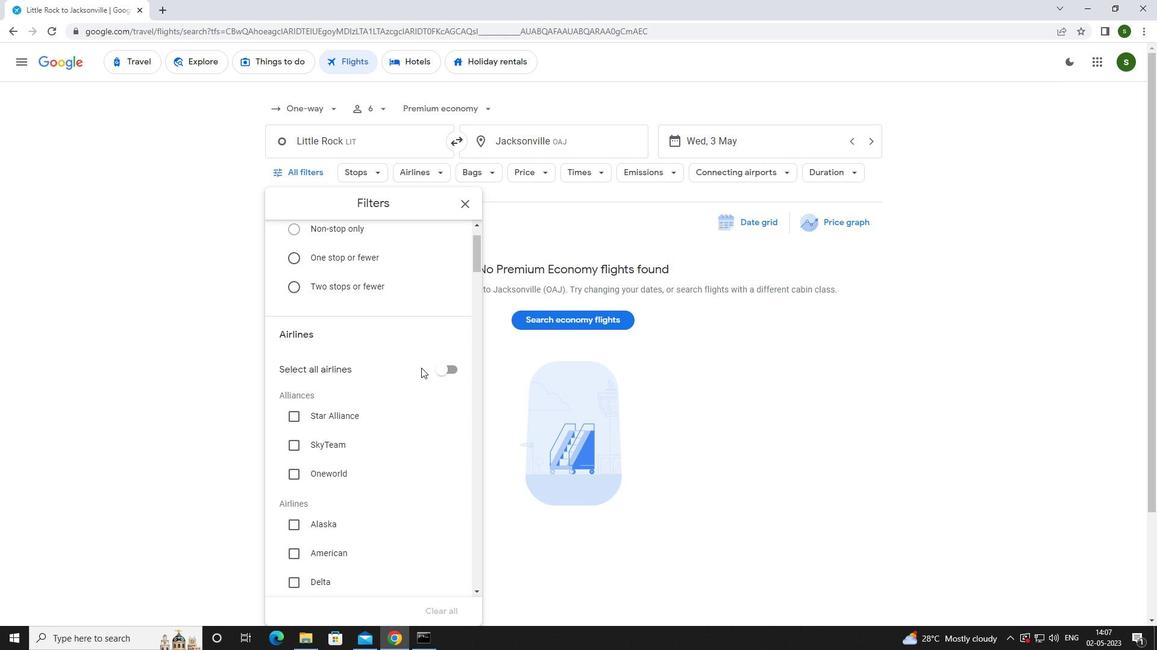 
Action: Mouse scrolled (421, 367) with delta (0, 0)
Screenshot: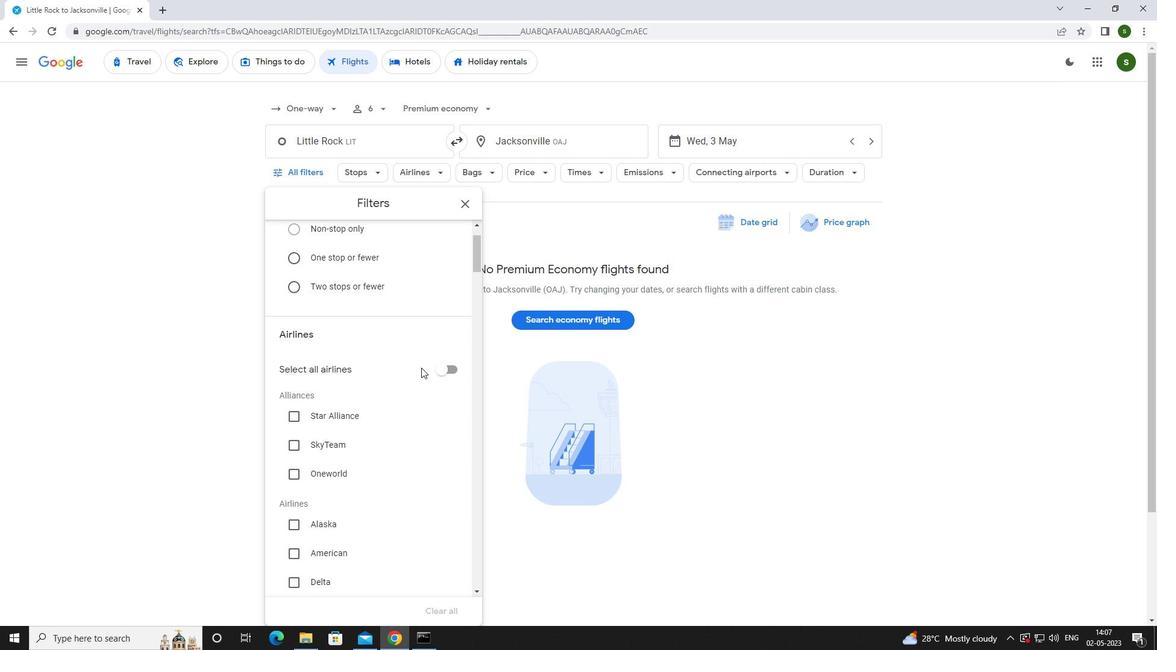 
Action: Mouse moved to (419, 362)
Screenshot: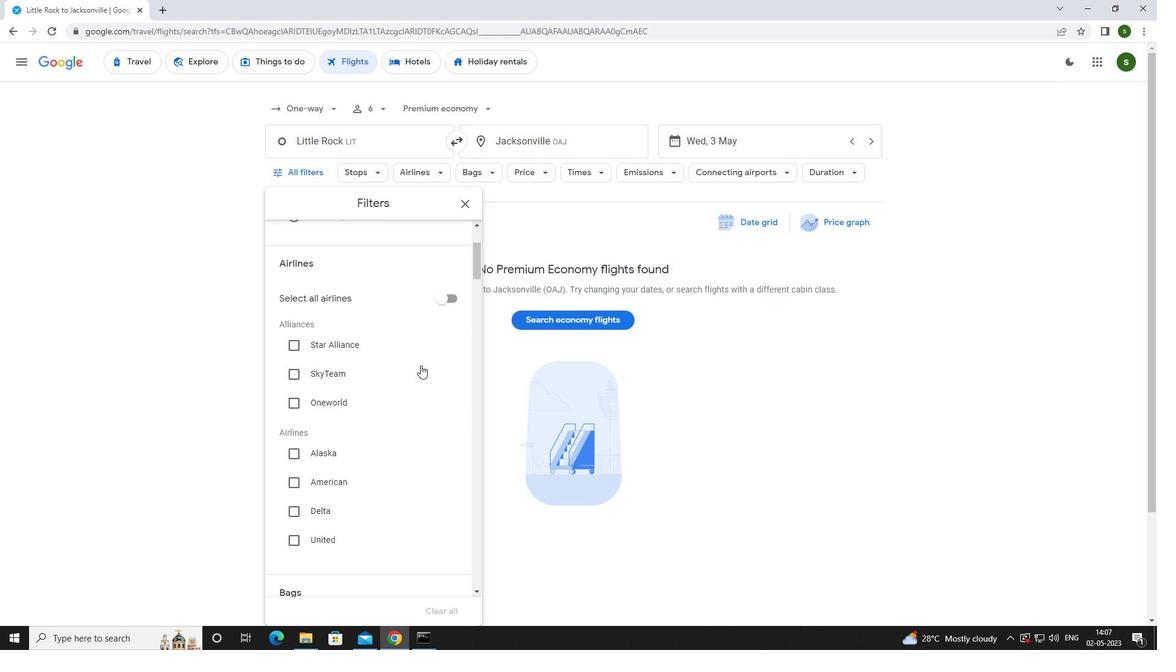 
Action: Mouse scrolled (419, 361) with delta (0, 0)
Screenshot: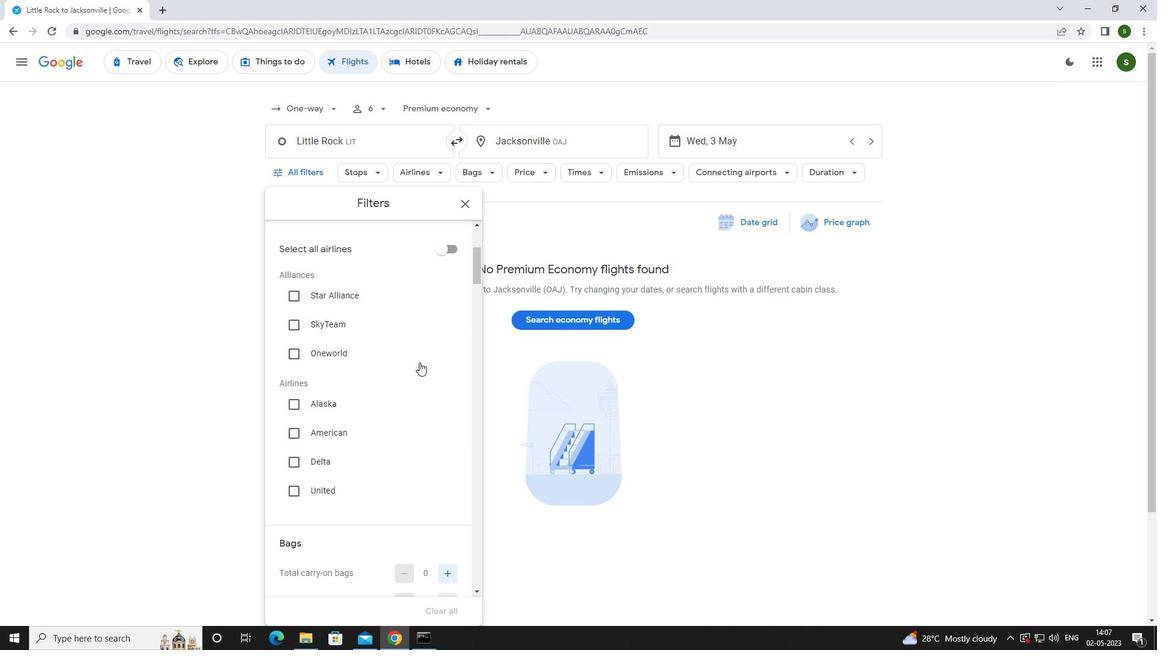 
Action: Mouse scrolled (419, 361) with delta (0, 0)
Screenshot: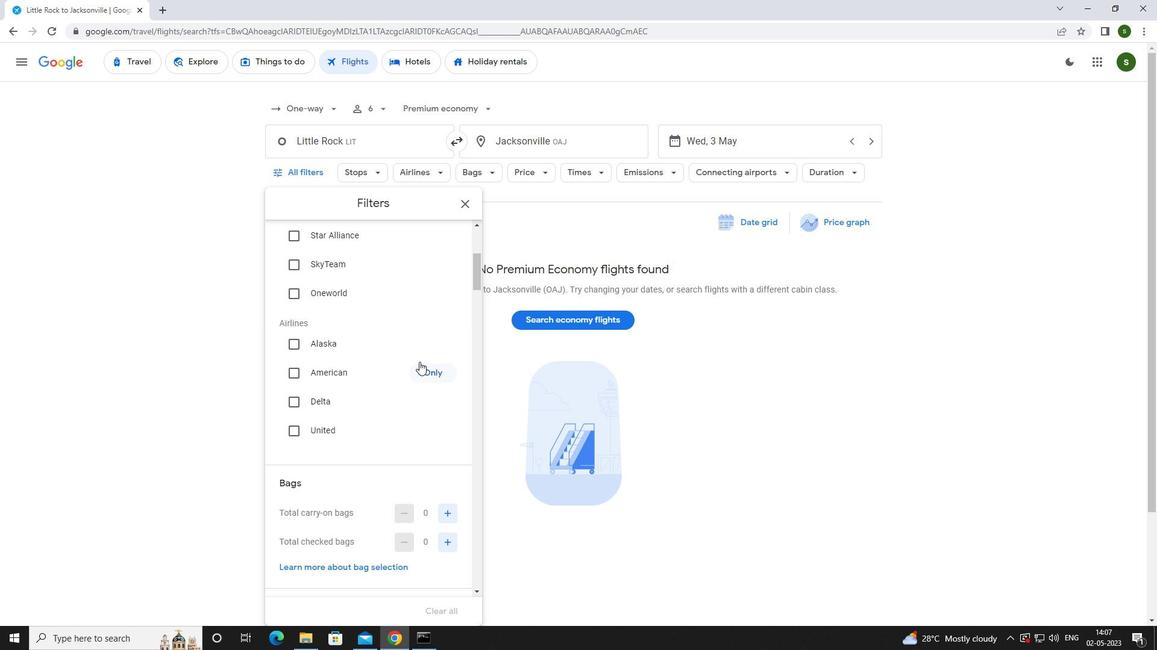 
Action: Mouse scrolled (419, 361) with delta (0, 0)
Screenshot: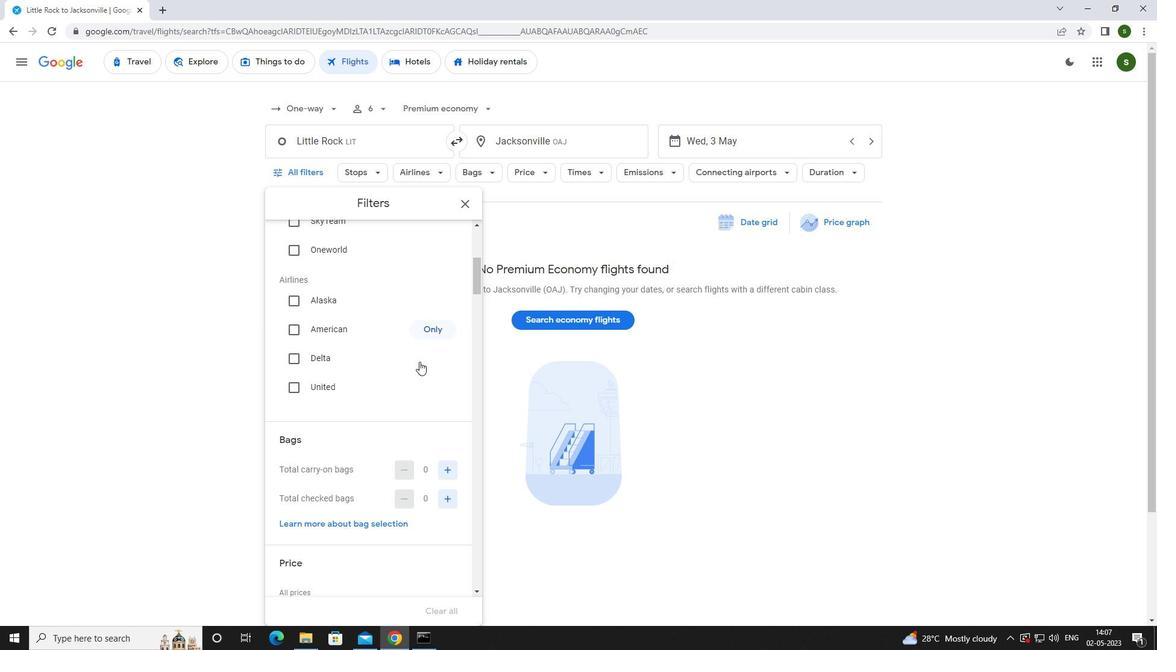 
Action: Mouse moved to (448, 390)
Screenshot: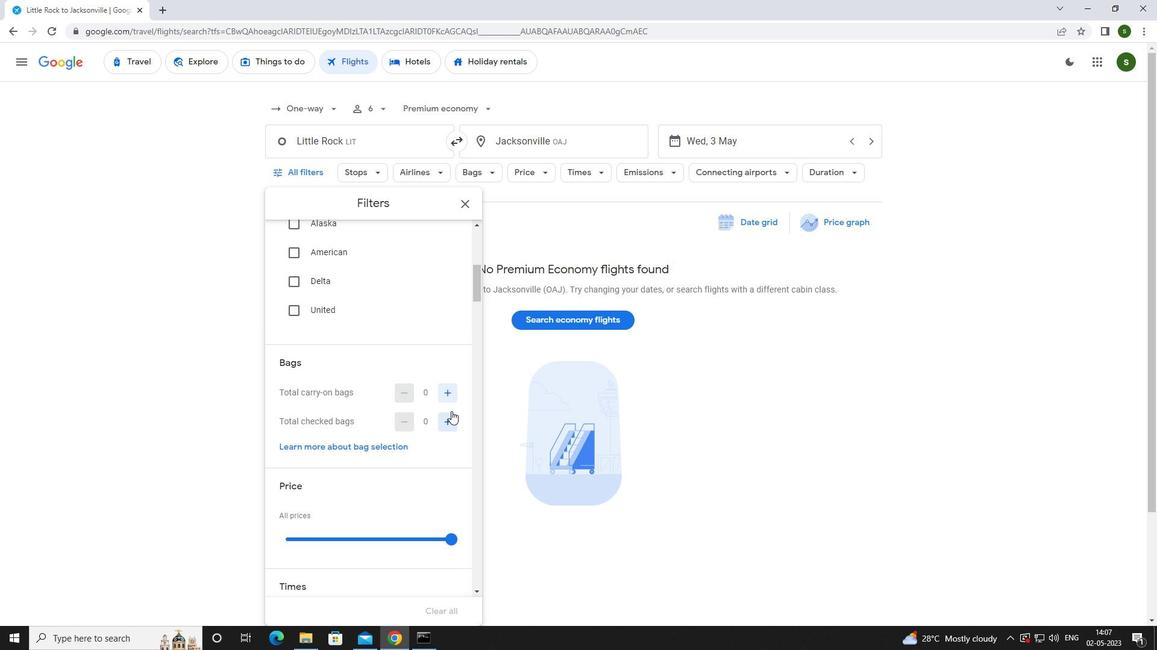 
Action: Mouse pressed left at (448, 390)
Screenshot: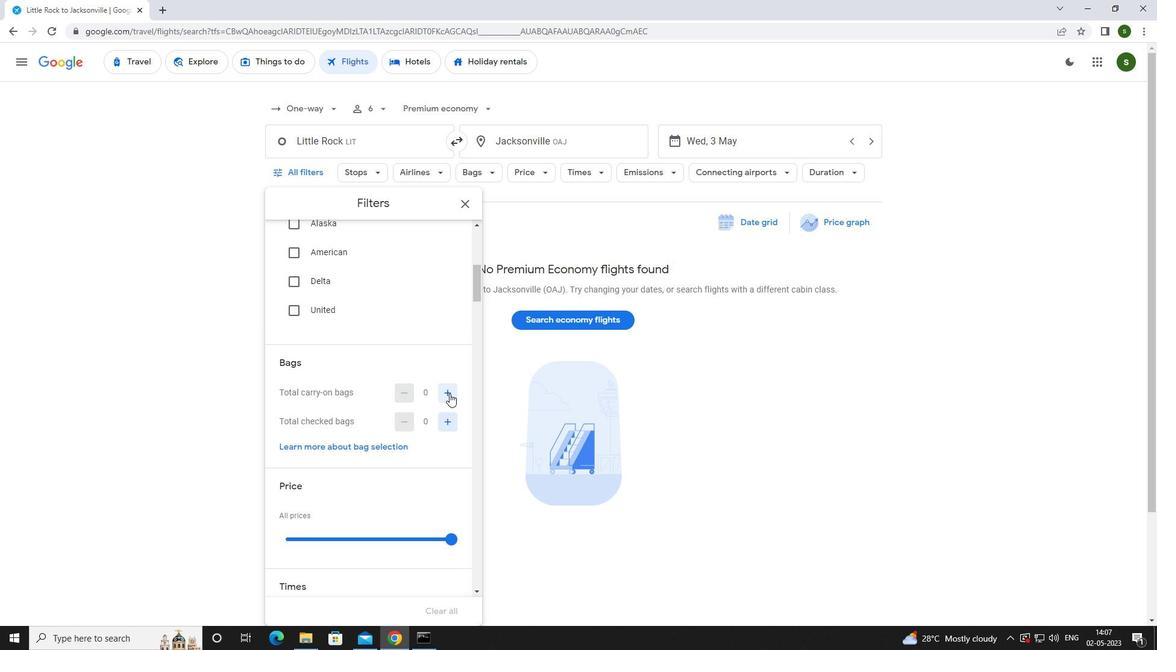 
Action: Mouse pressed left at (448, 390)
Screenshot: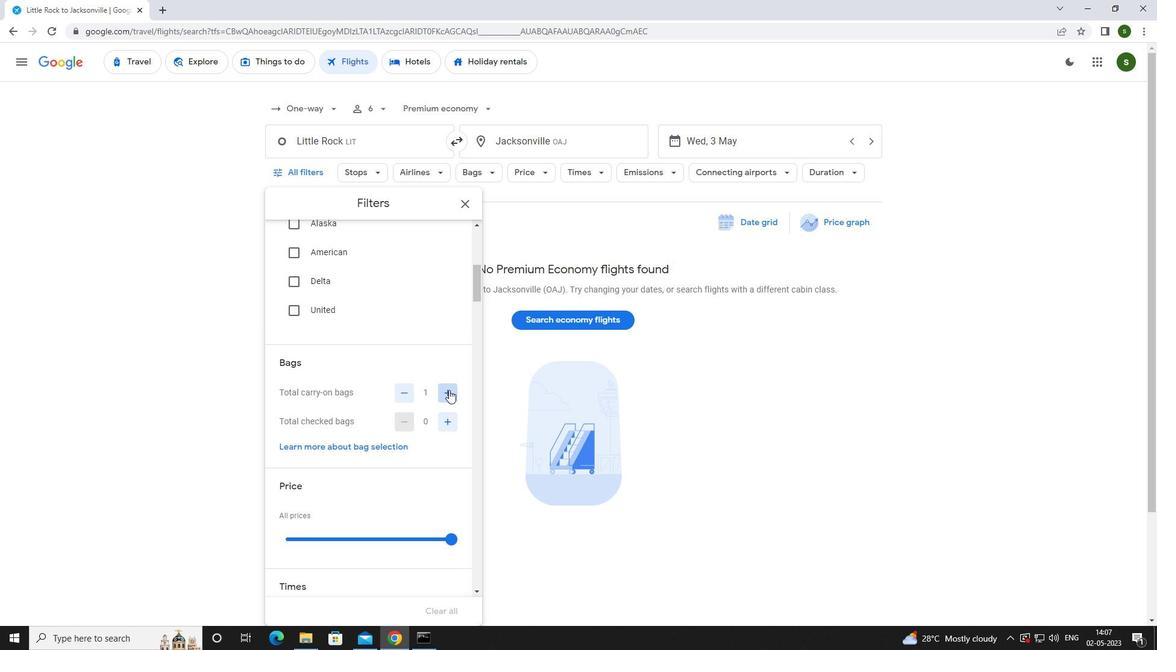 
Action: Mouse moved to (447, 421)
Screenshot: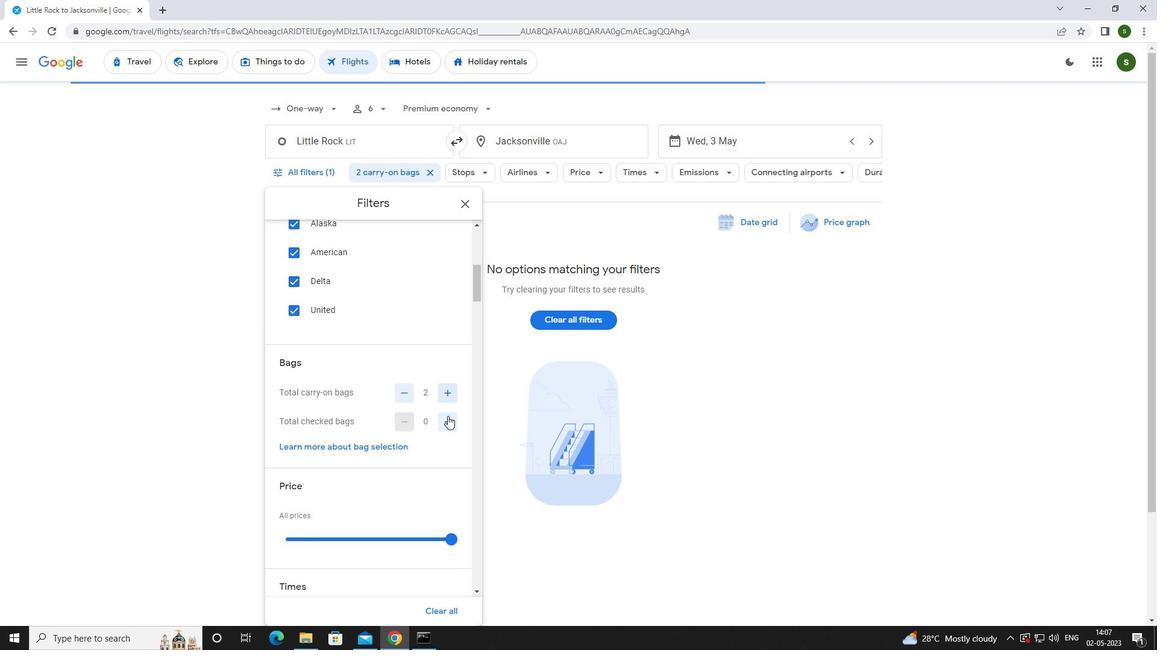 
Action: Mouse pressed left at (447, 421)
Screenshot: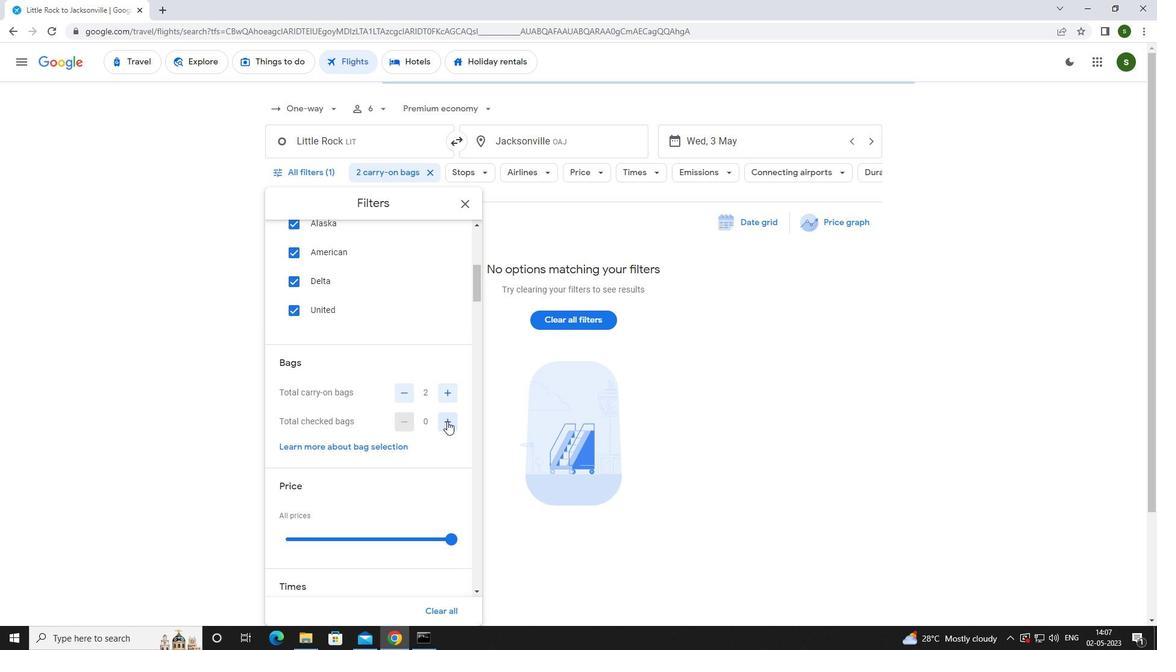 
Action: Mouse scrolled (447, 421) with delta (0, 0)
Screenshot: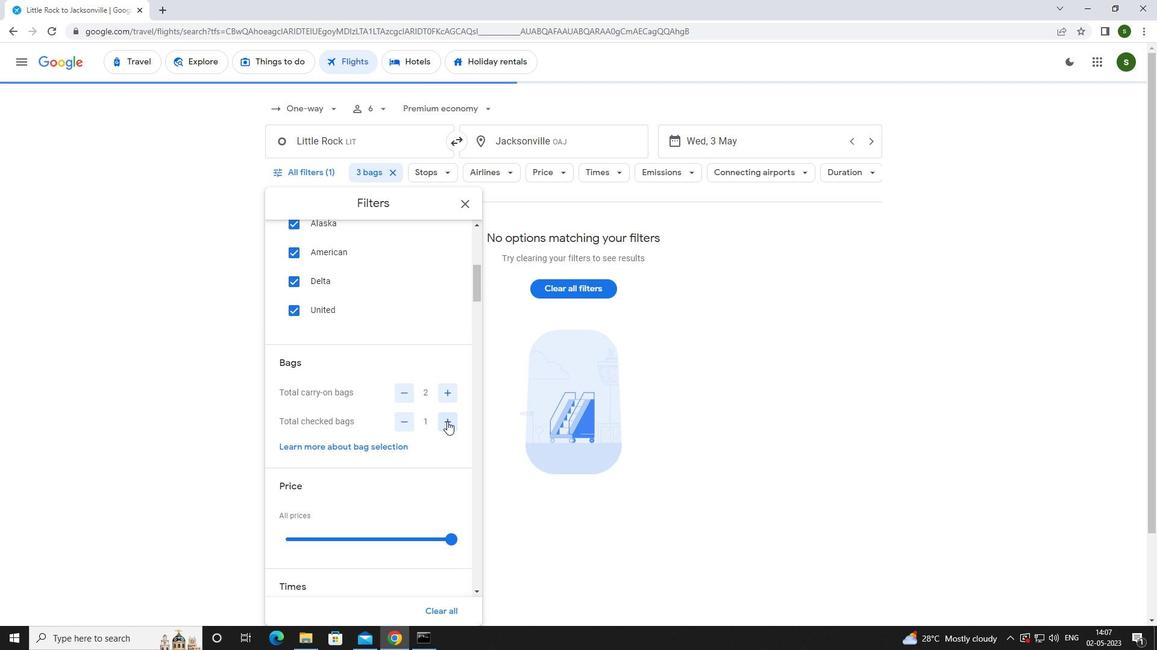 
Action: Mouse scrolled (447, 421) with delta (0, 0)
Screenshot: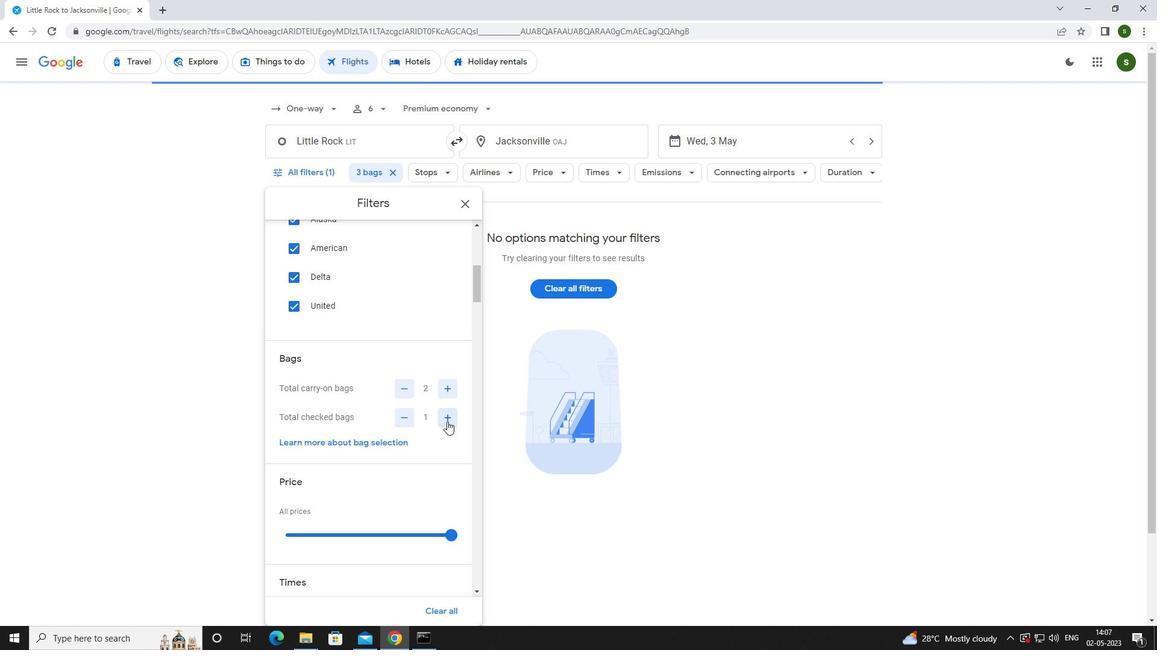 
Action: Mouse moved to (450, 420)
Screenshot: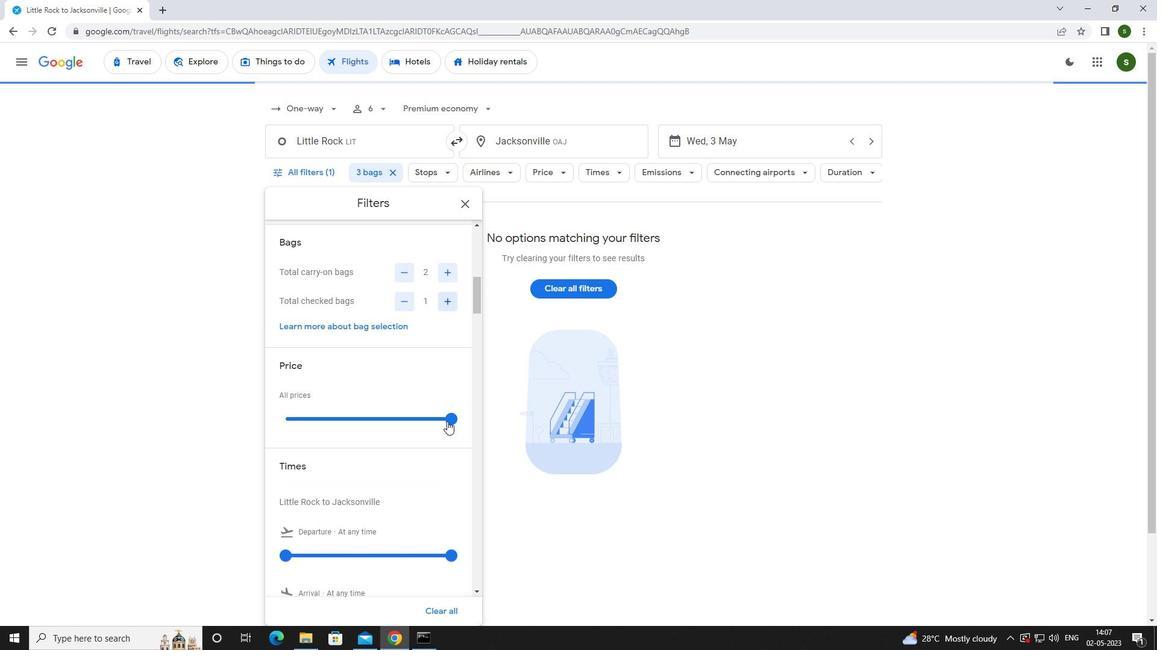 
Action: Mouse pressed left at (450, 420)
Screenshot: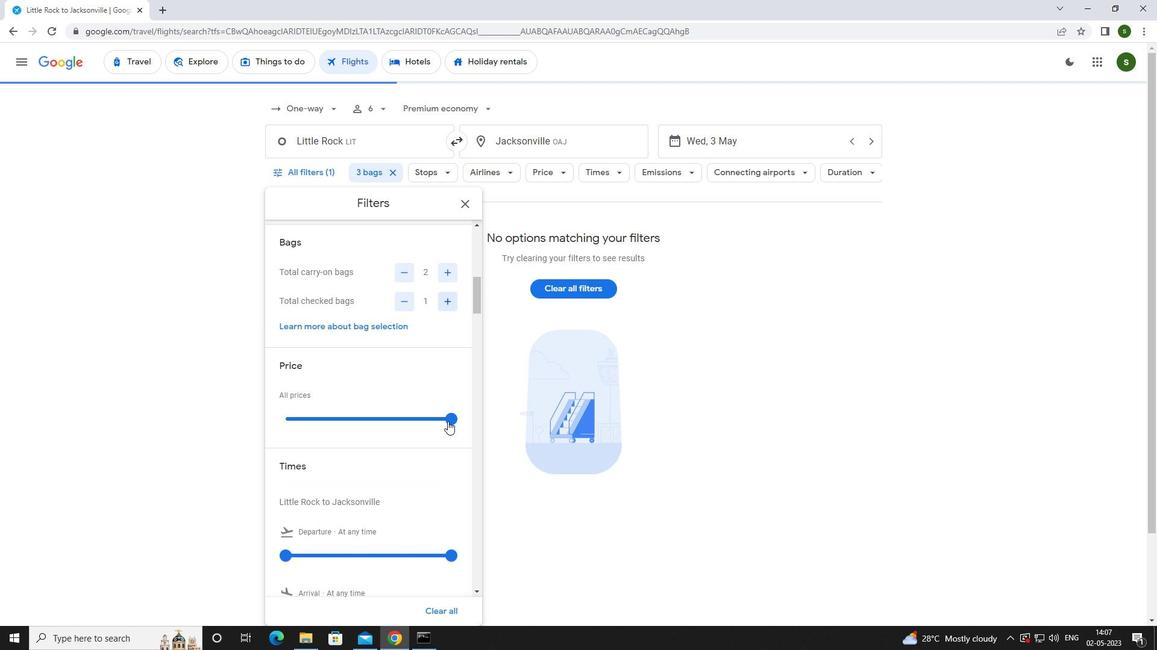 
Action: Mouse moved to (373, 424)
Screenshot: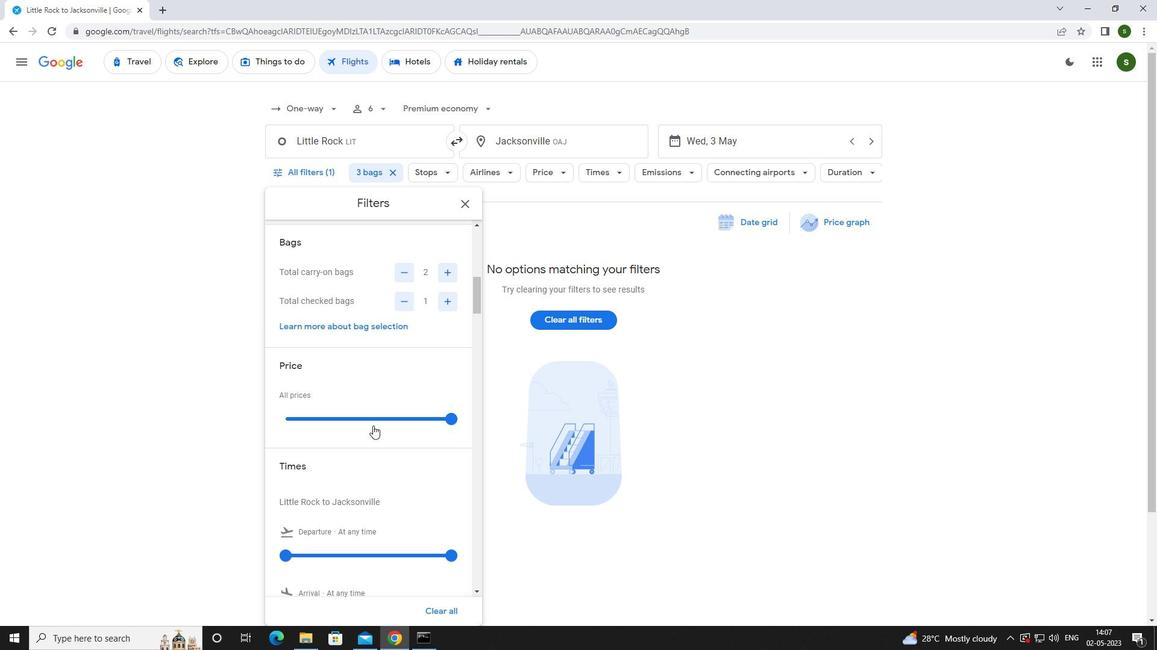 
Action: Mouse scrolled (373, 423) with delta (0, 0)
Screenshot: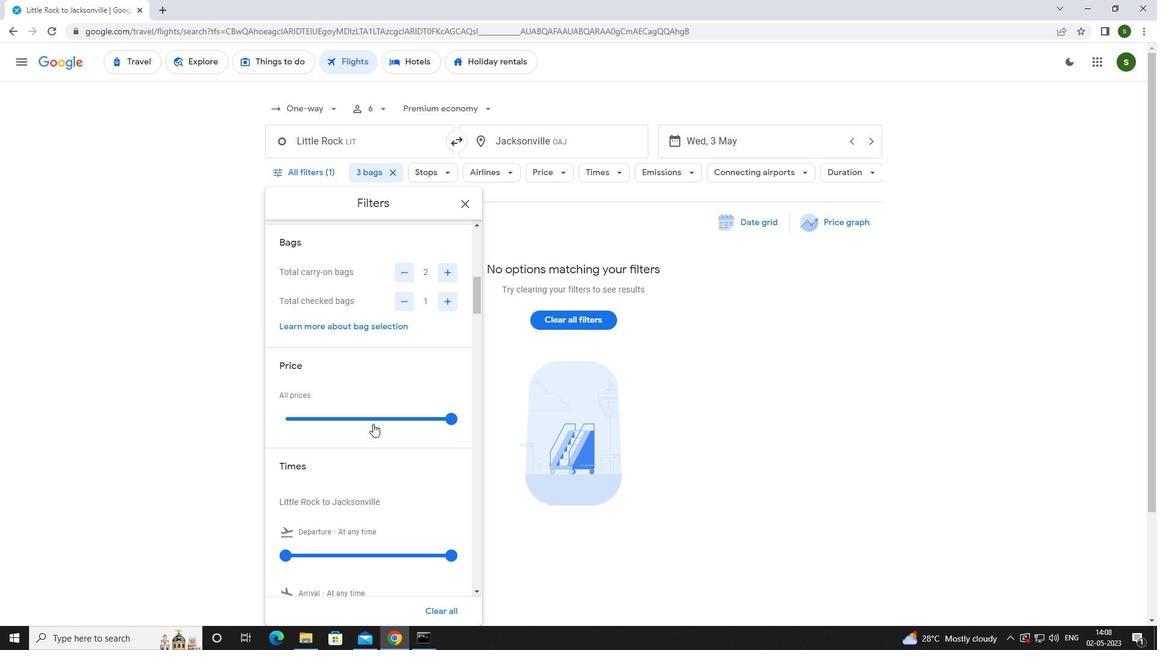 
Action: Mouse moved to (284, 498)
Screenshot: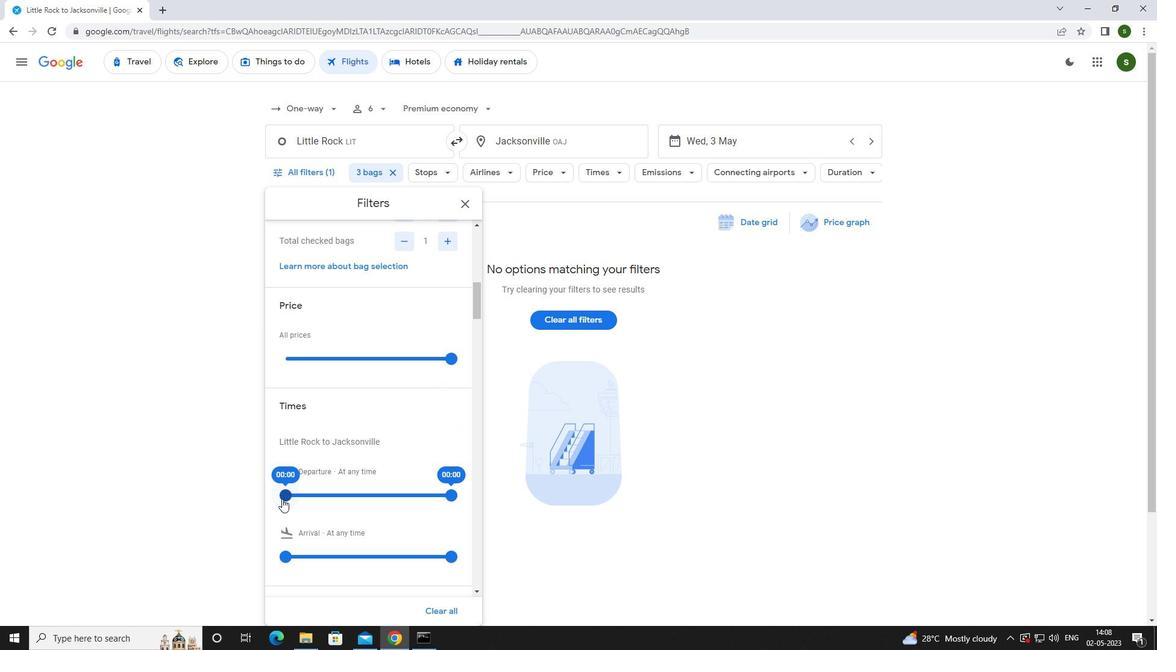 
Action: Mouse pressed left at (284, 498)
Screenshot: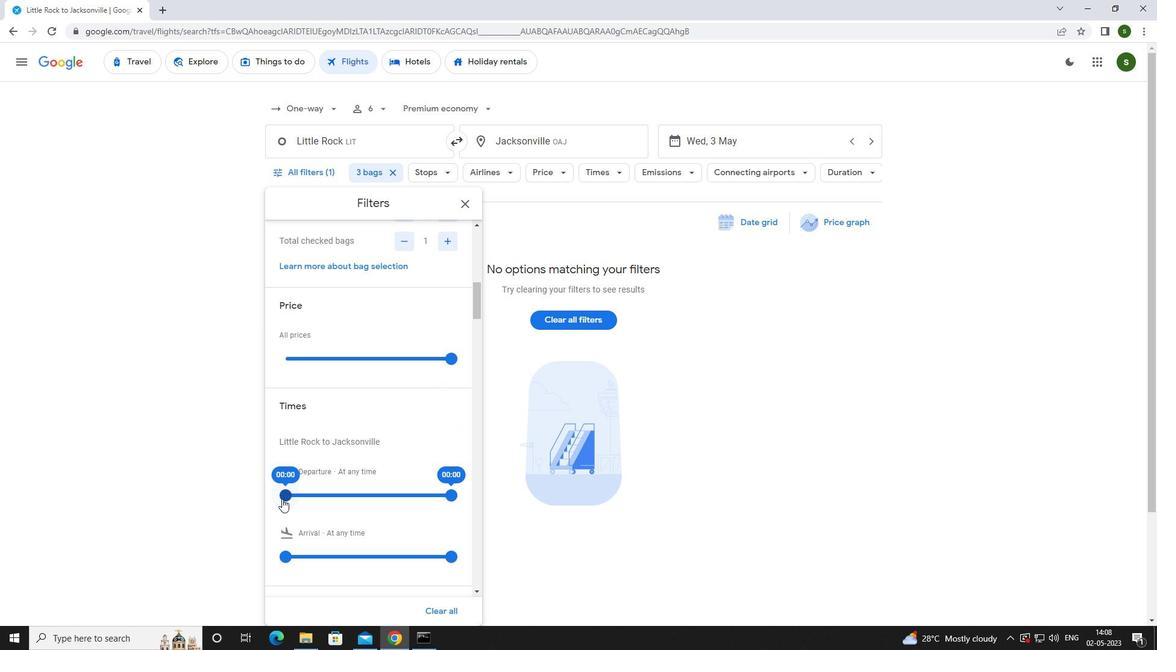 
Action: Mouse moved to (666, 429)
Screenshot: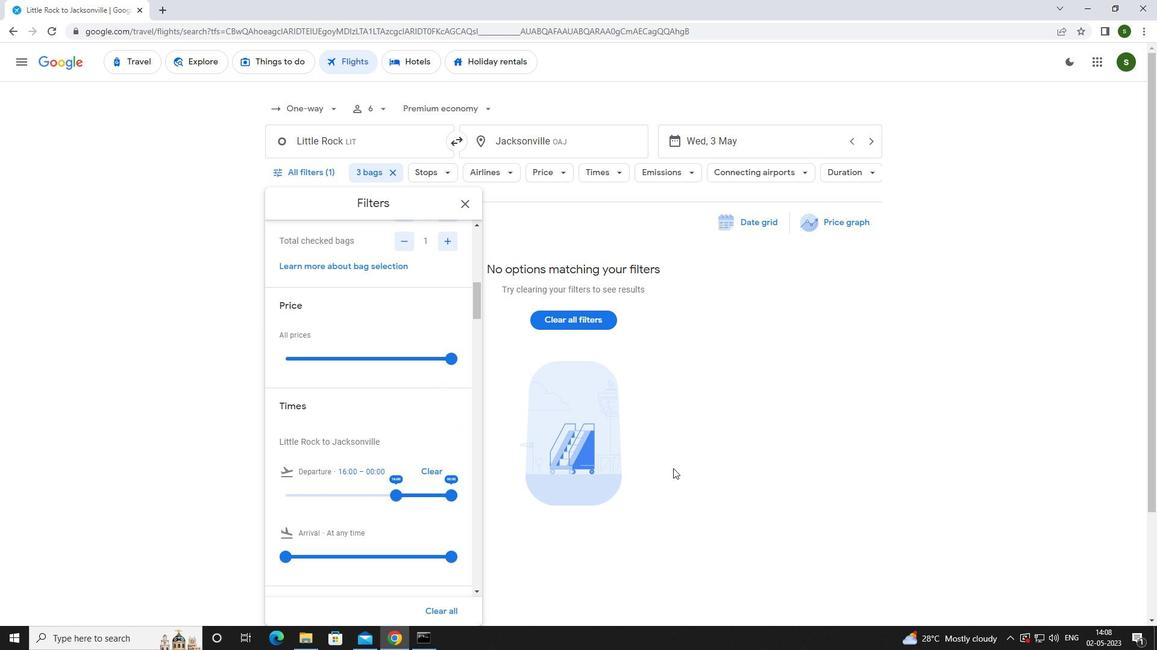
Action: Mouse pressed left at (666, 429)
Screenshot: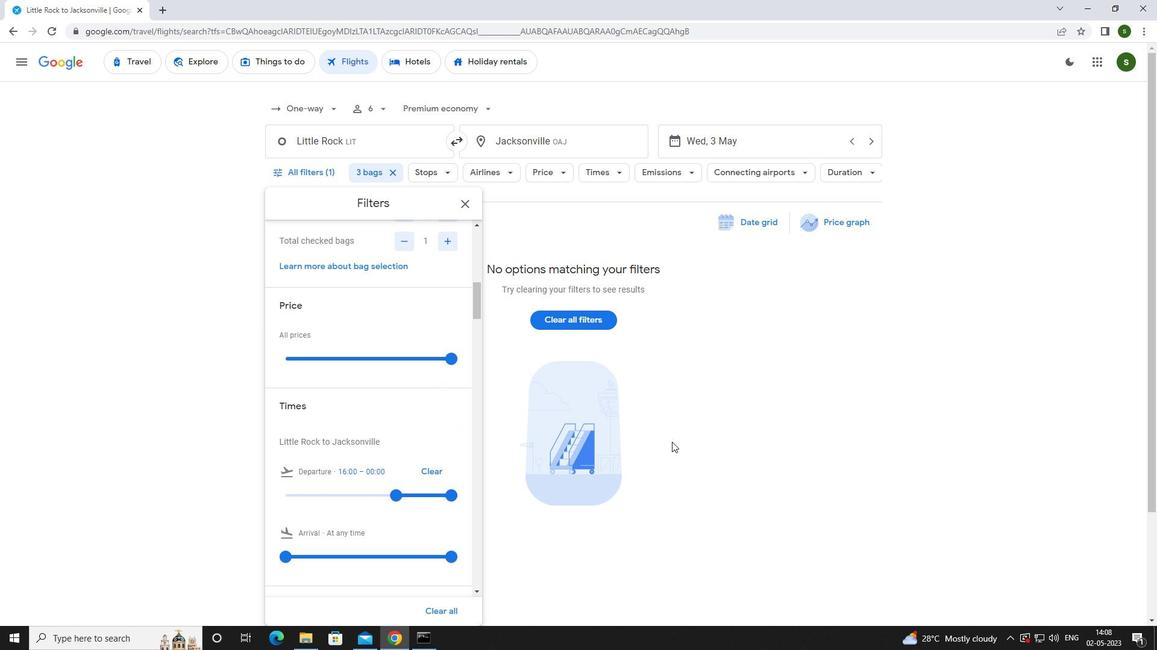 
Action: Mouse moved to (666, 427)
Screenshot: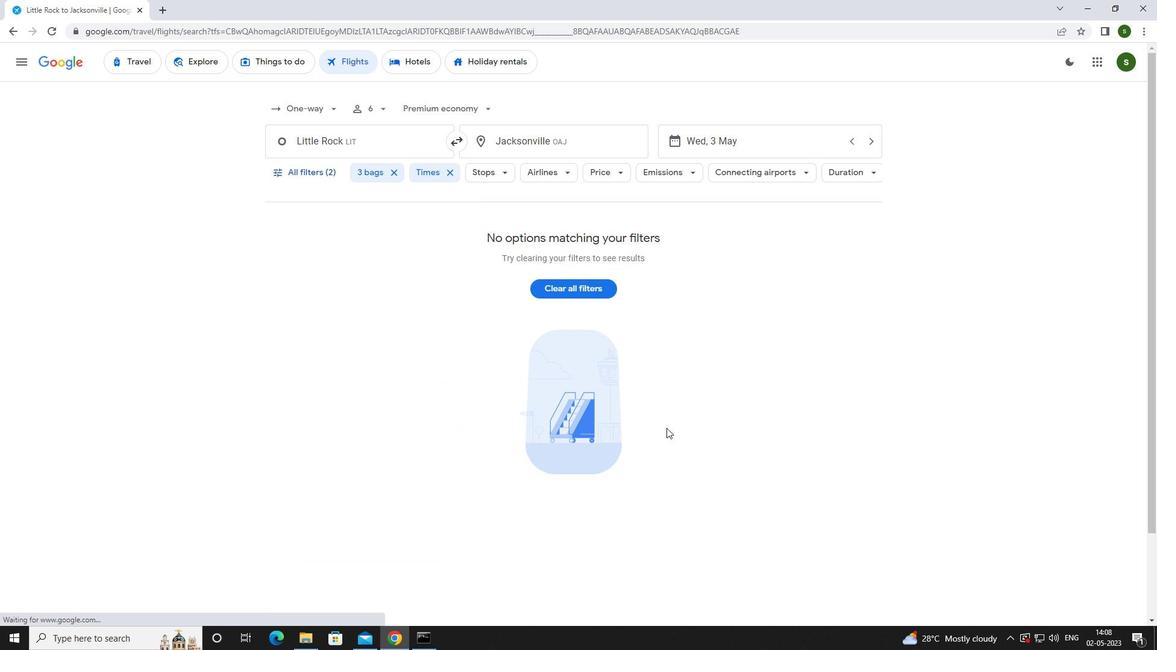 
